 Task: Reserve a 2-hour wilderness survival and primitive skills workshop for outdoor adventurers.
Action: Mouse pressed left at (620, 249)
Screenshot: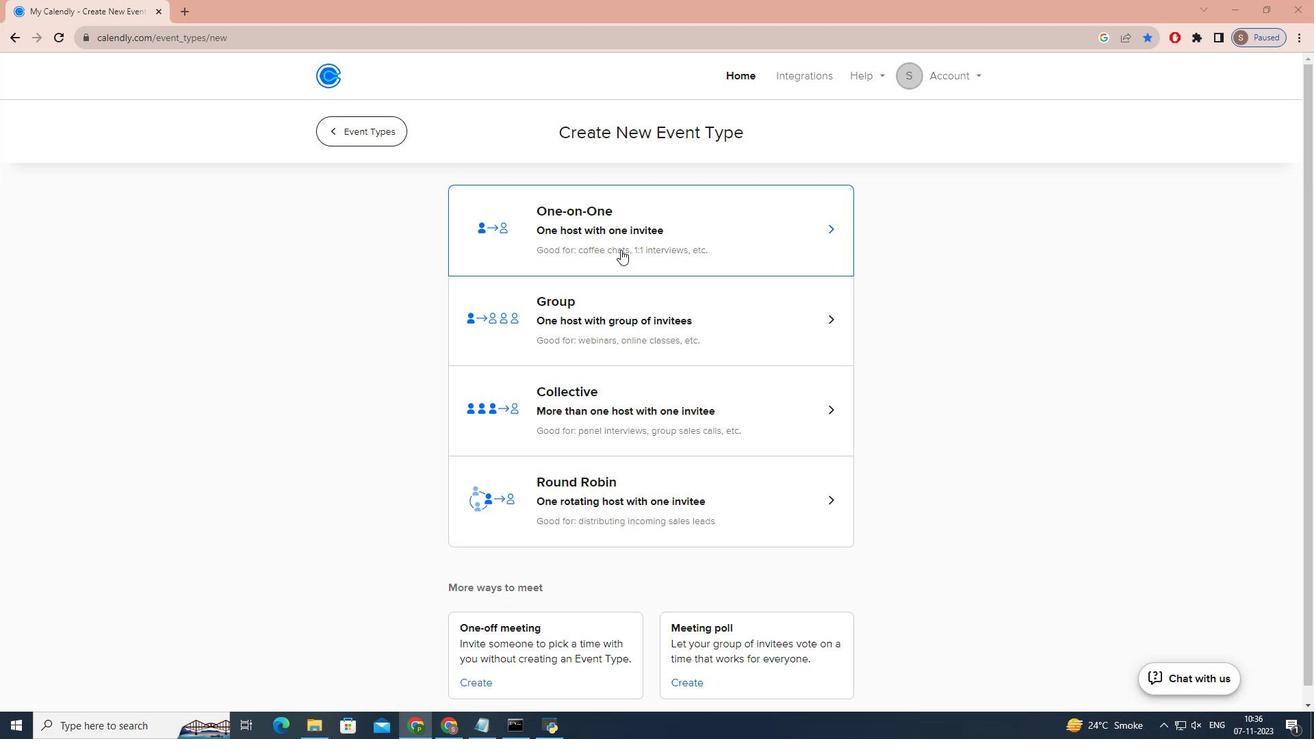 
Action: Key pressed w<Key.caps_lock>ILDERNESS<Key.space><Key.caps_lock>s<Key.caps_lock>URVIVAL<Key.space>AND<Key.space><Key.caps_lock>p<Key.caps_lock>RIMITIVES<Key.backspace><Key.space><Key.caps_lock>s<Key.caps_lock>KILL<Key.space><Key.caps_lock>w<Key.caps_lock>ORKSHOP
Screenshot: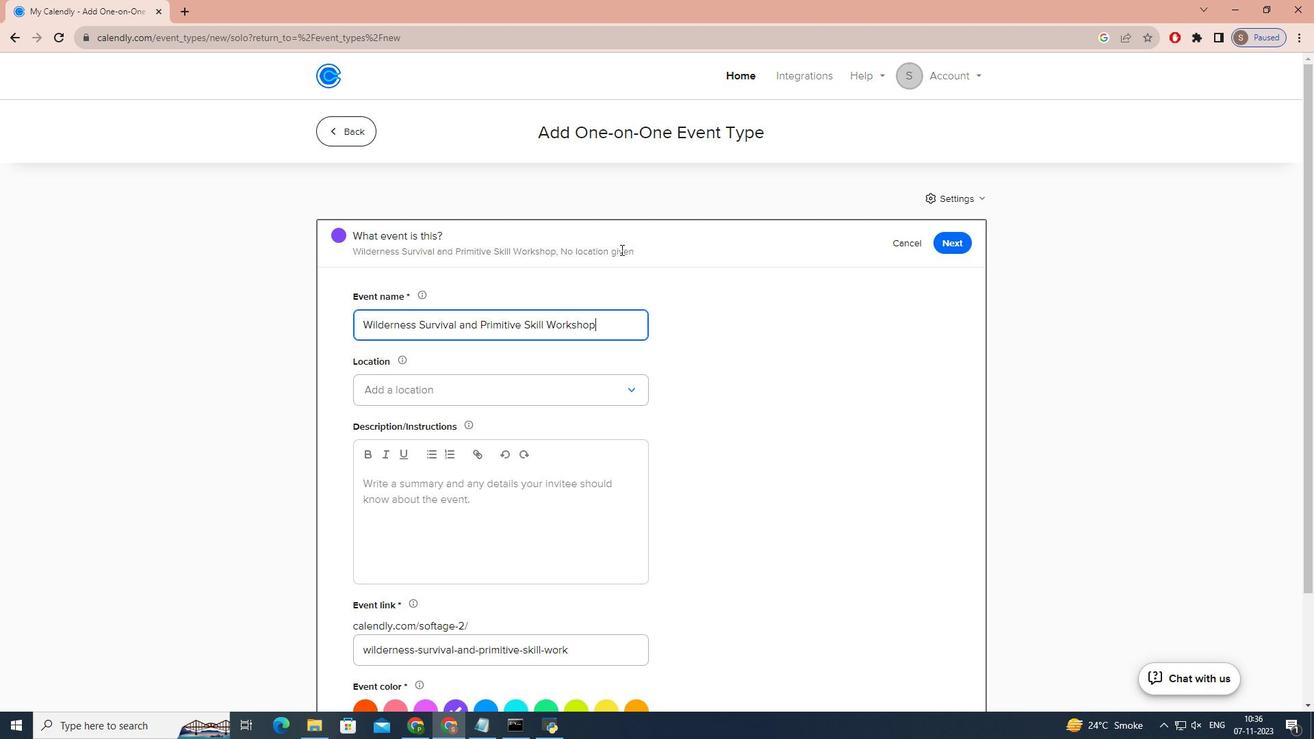 
Action: Mouse moved to (599, 390)
Screenshot: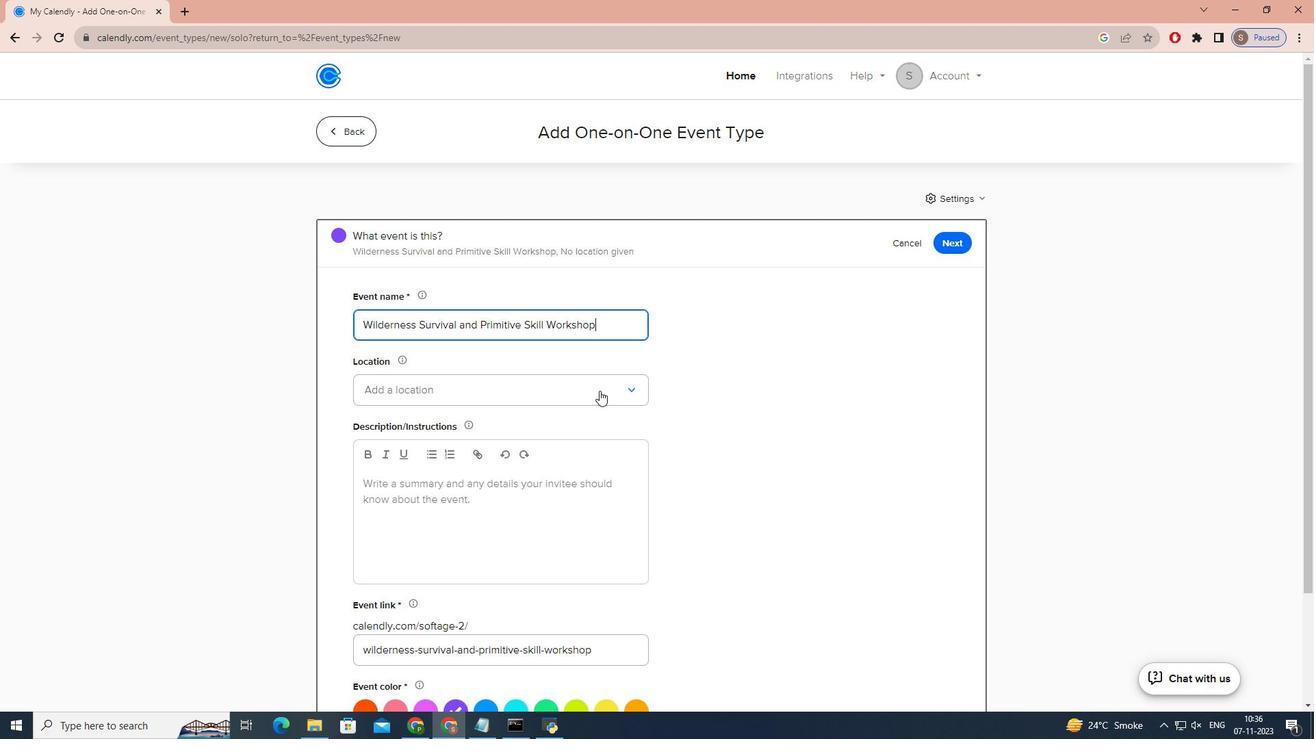 
Action: Mouse pressed left at (599, 390)
Screenshot: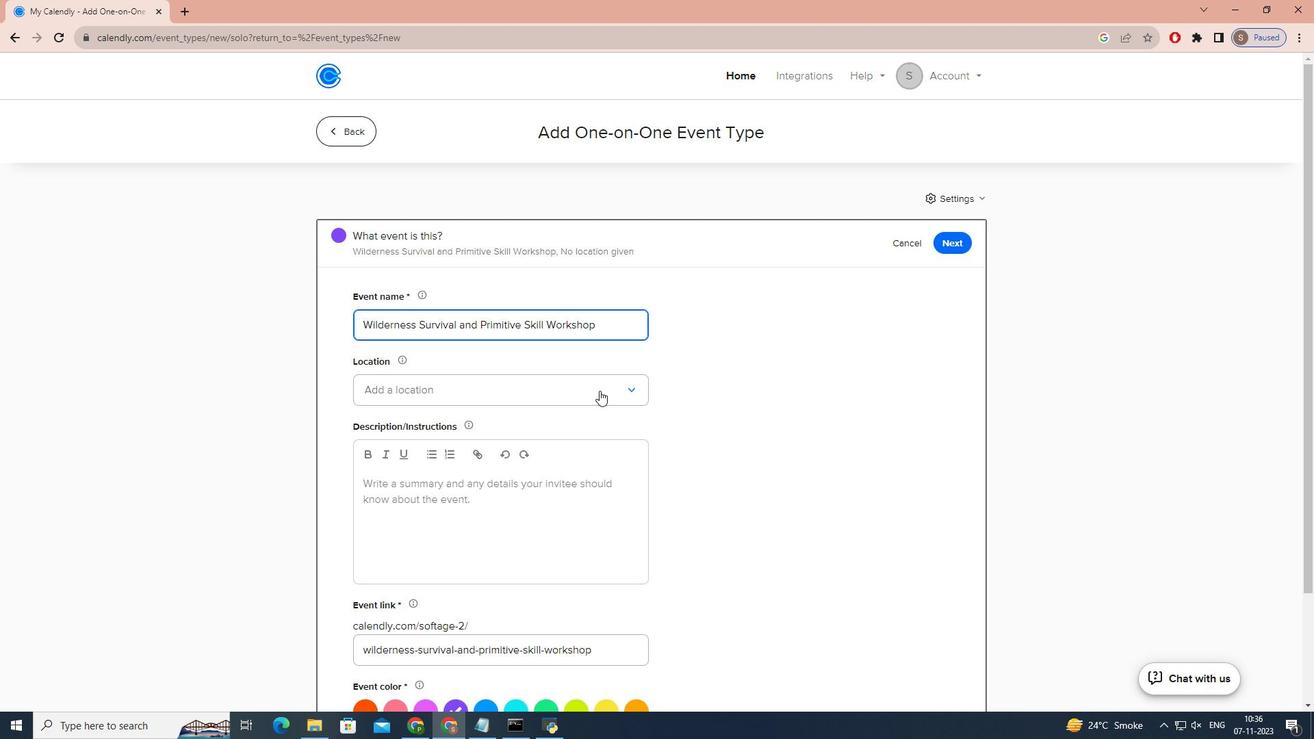 
Action: Mouse moved to (577, 435)
Screenshot: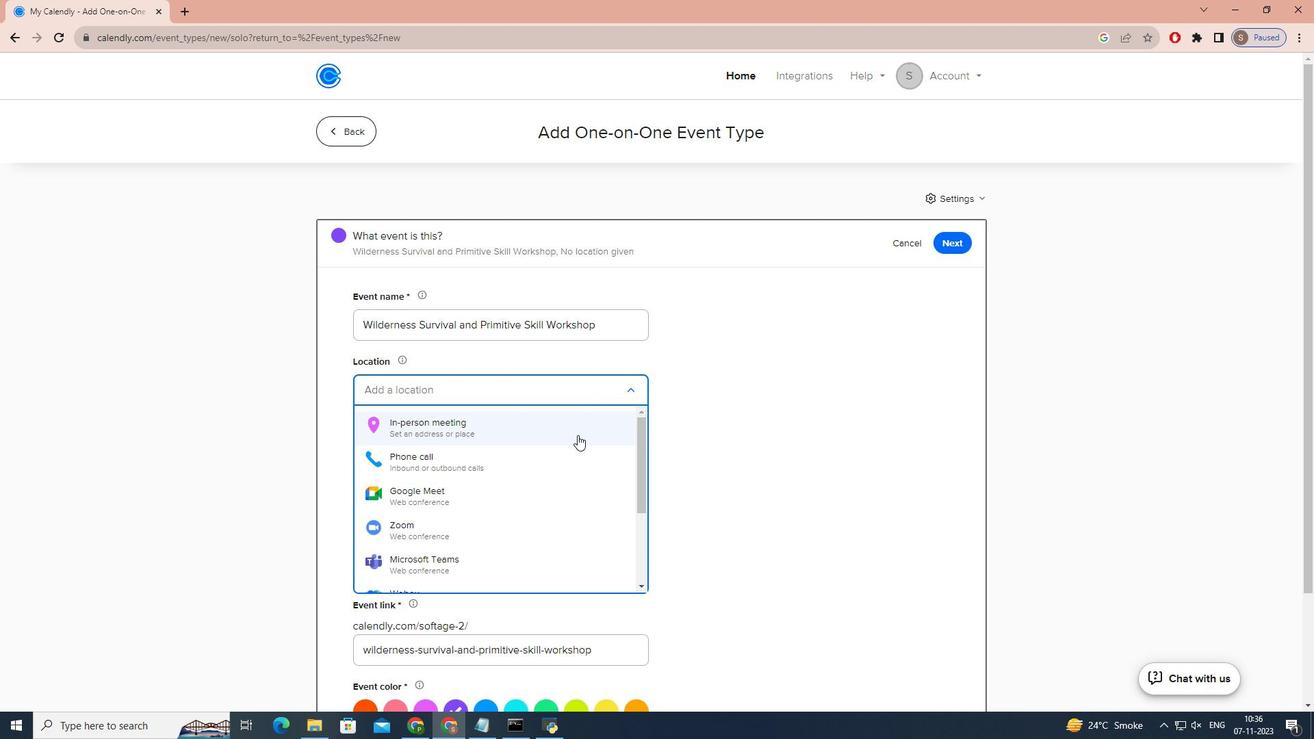 
Action: Mouse pressed left at (577, 435)
Screenshot: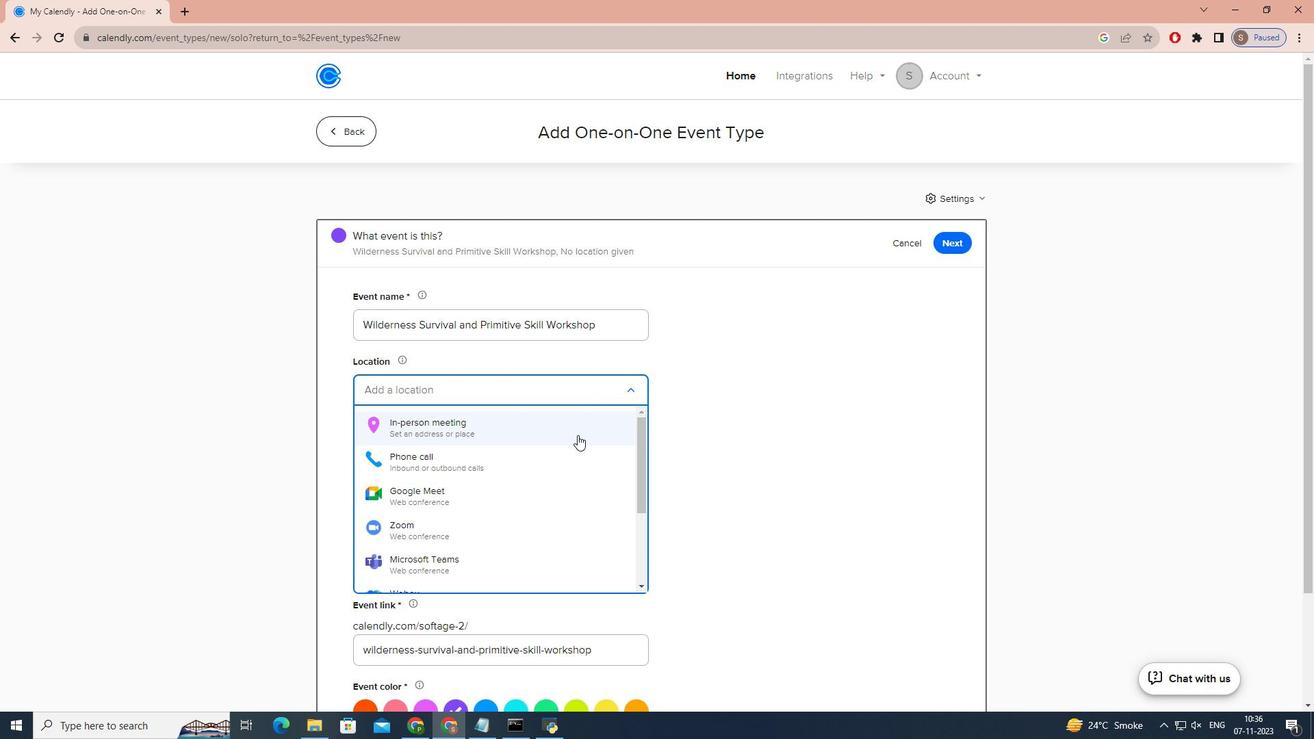 
Action: Mouse moved to (573, 232)
Screenshot: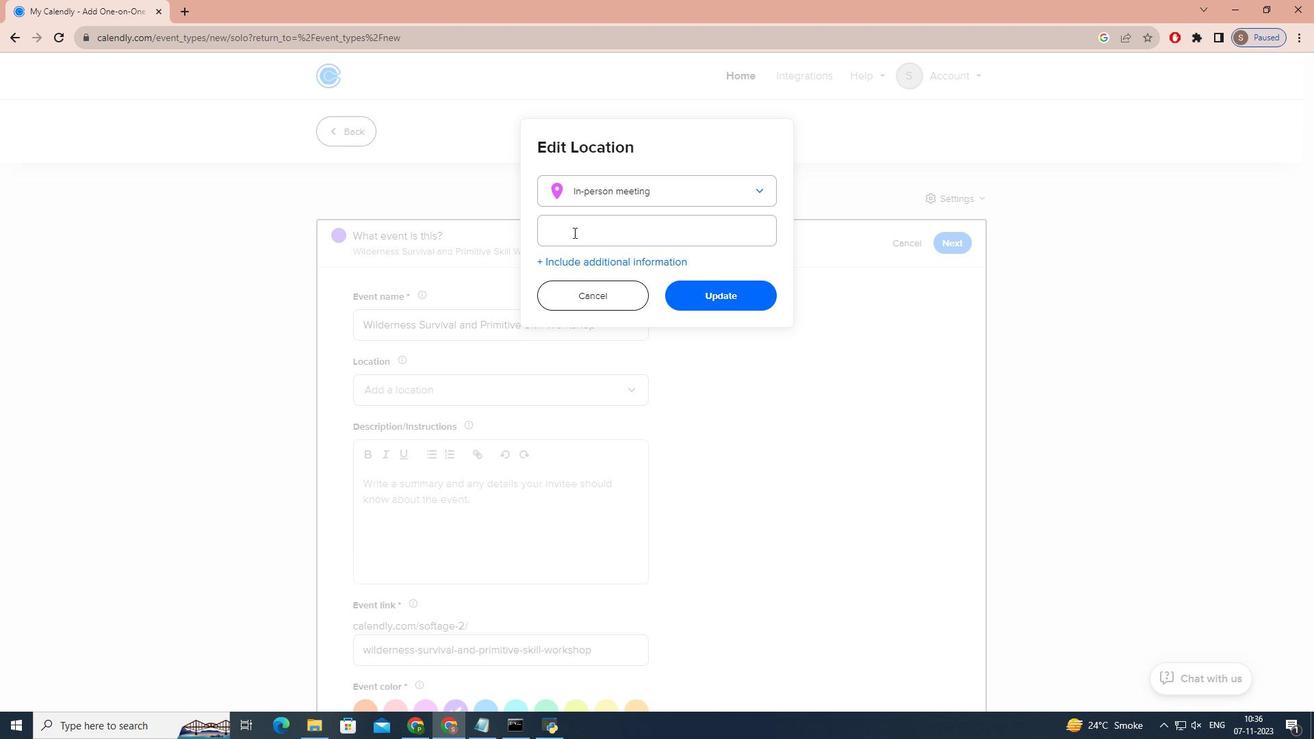 
Action: Mouse pressed left at (573, 232)
Screenshot: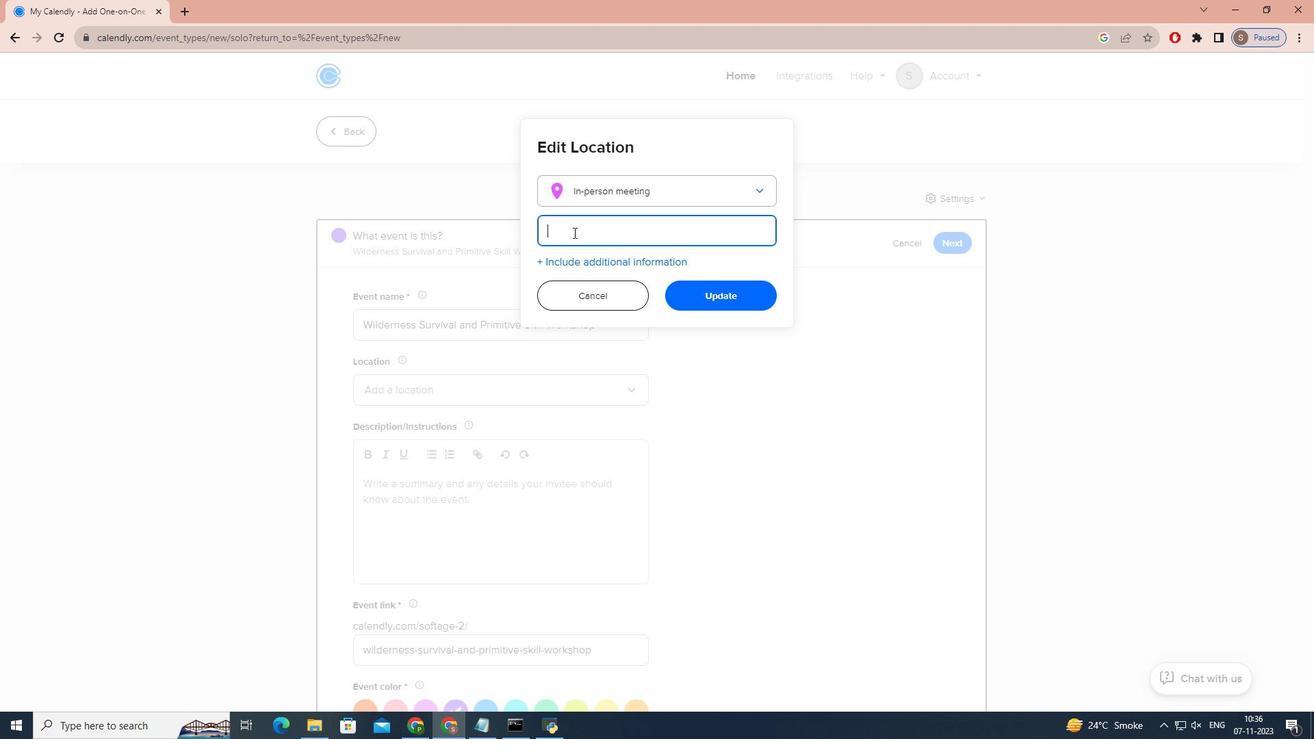 
Action: Key pressed <Key.caps_lock>t<Key.caps_lock>HE<Key.space><Key.caps_lock>m<Key.caps_lock>OUNTAIN<Key.space><Key.caps_lock>s<Key.caps_lock>HEPHERD<Key.space><Key.caps_lock>w<Key.caps_lock>ILDERNESS<Key.space><Key.caps_lock>s<Key.caps_lock>URVIVAL<Key.space><Key.caps_lock>s<Key.caps_lock>CHOOL,<Key.space><Key.caps_lock>c<Key.caps_lock>ETAWBA,<Key.space><Key.caps_lock>v<Key.caps_lock>IRGINIA,<Key.space><Key.caps_lock>usa
Screenshot: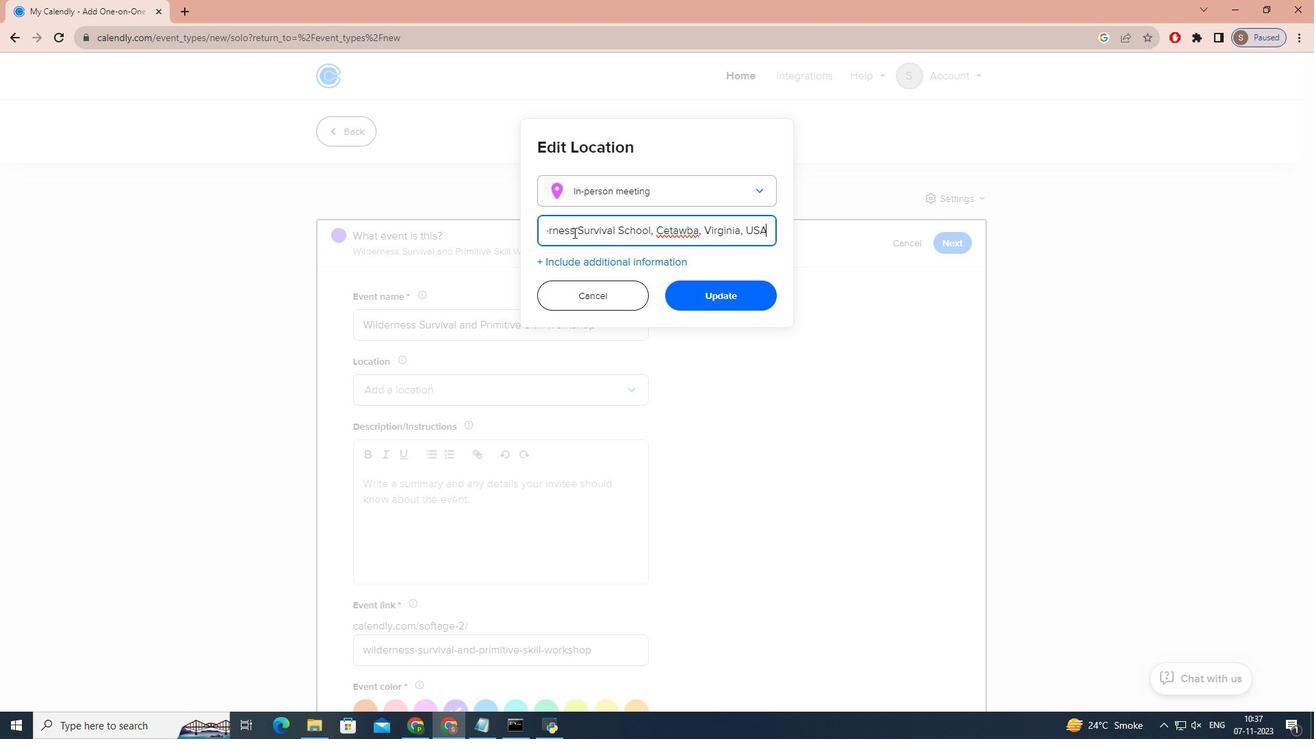 
Action: Mouse moved to (698, 289)
Screenshot: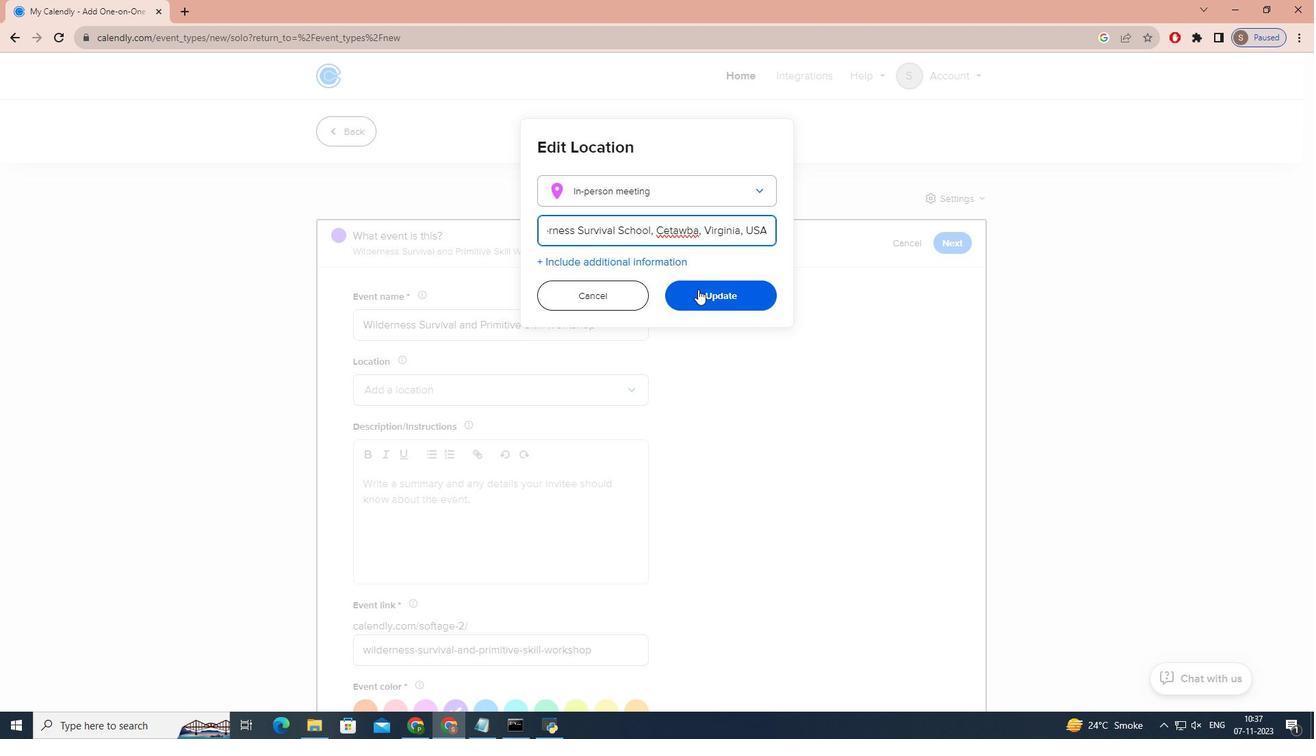 
Action: Mouse pressed left at (698, 289)
Screenshot: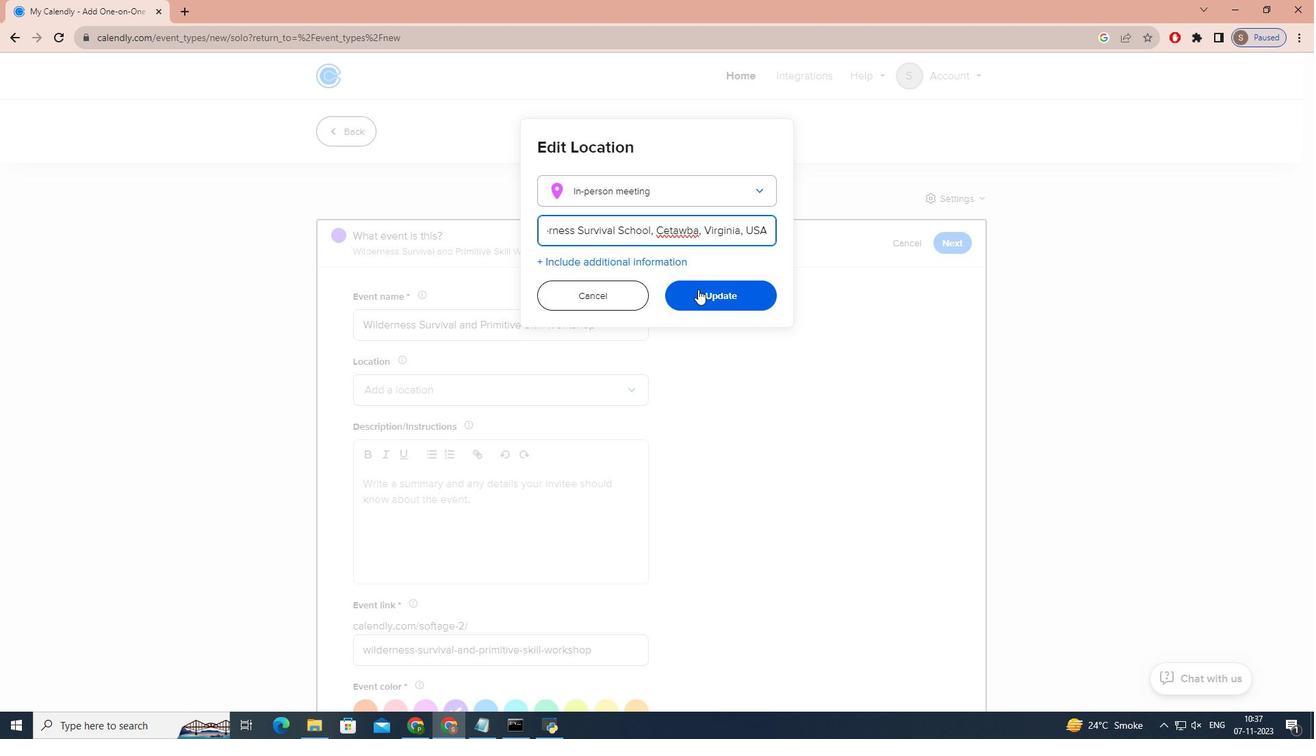 
Action: Mouse moved to (523, 522)
Screenshot: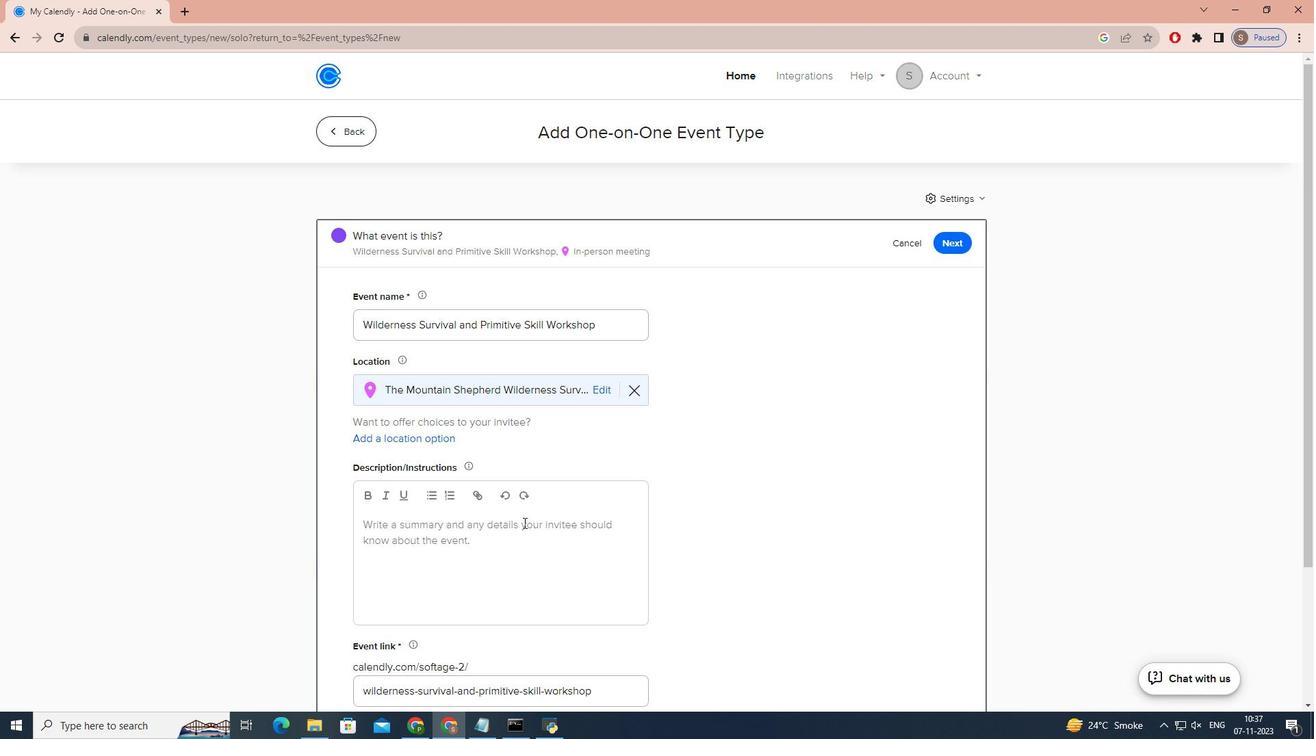 
Action: Mouse pressed left at (523, 522)
Screenshot: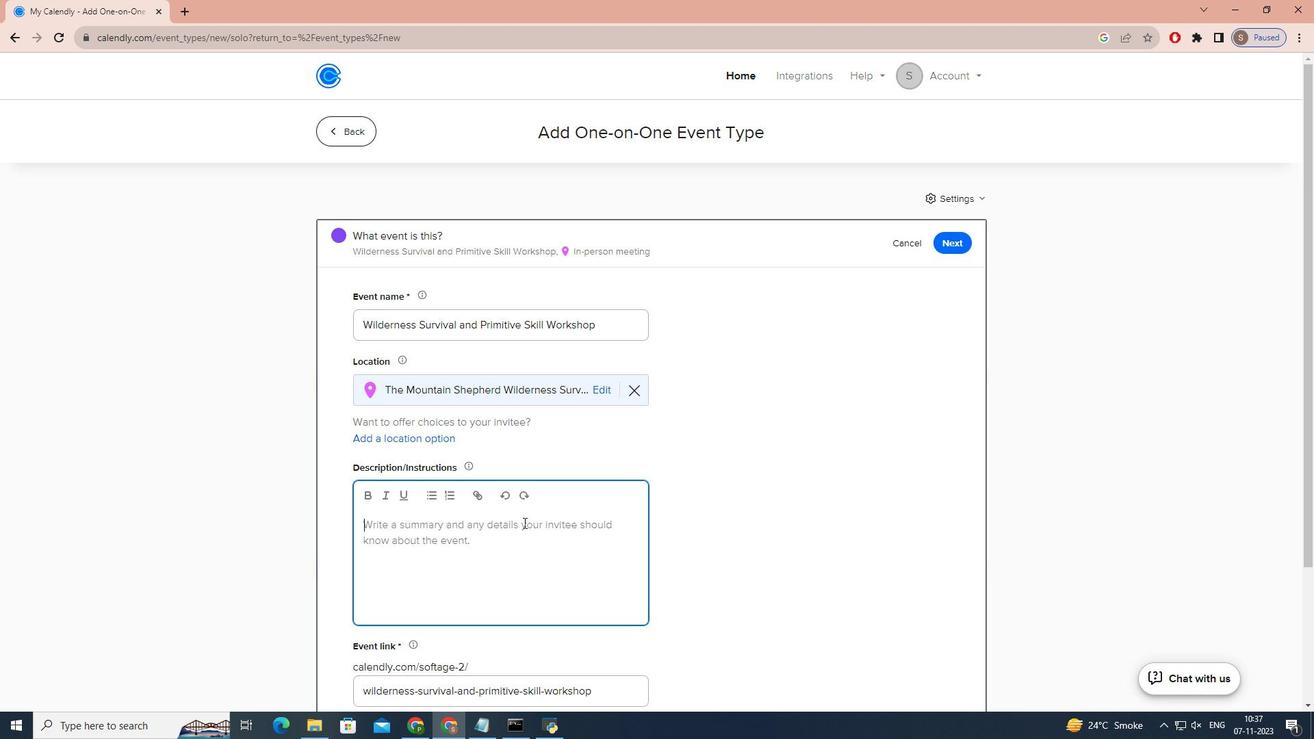 
Action: Mouse moved to (523, 523)
Screenshot: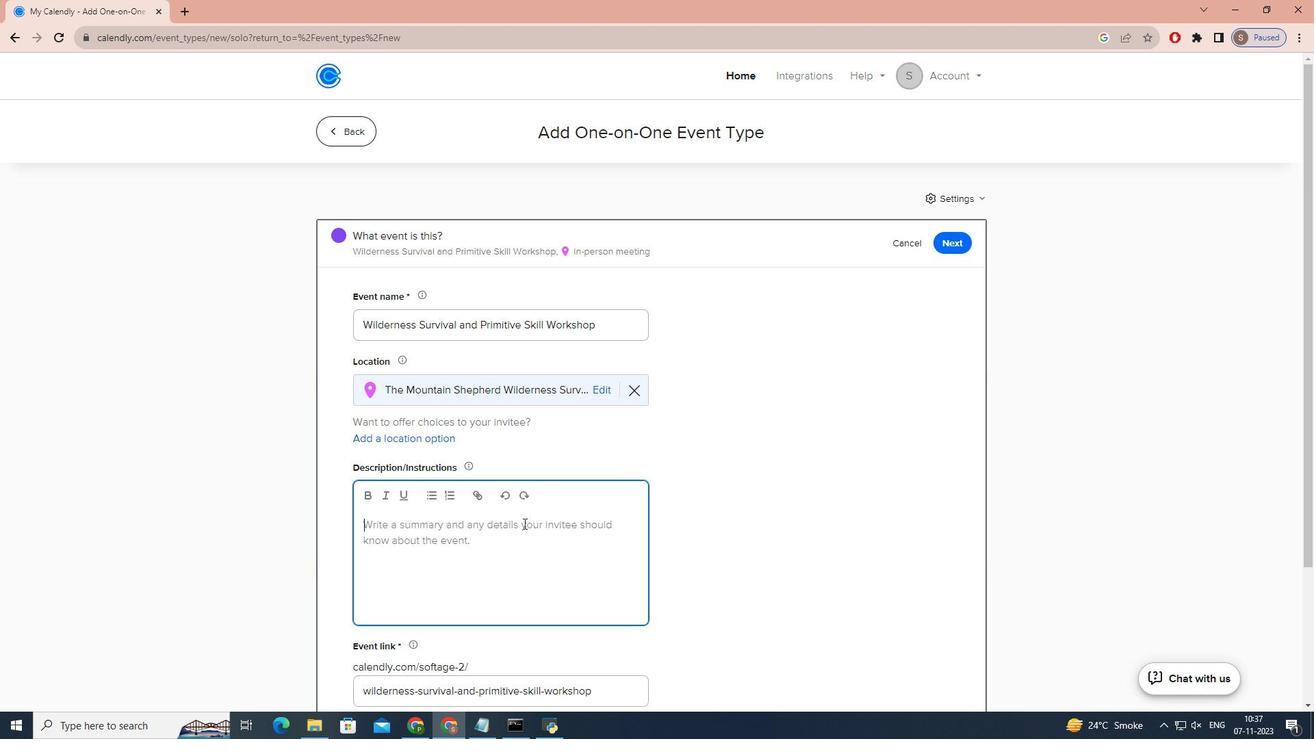 
Action: Key pressed <Key.caps_lock><Key.caps_lock>w<Key.caps_lock>ELCOME<Key.space>TO<Key.space>OUR<Key.space>HANDS-ON<Key.space>WILDERNESS<Key.space>SURVIC<Key.backspace>VAL<Key.space>AND<Key.space>PRIMITIVE<Key.space>SKILL<Key.space>WORKSHOP<Key.space>DESIGNED<Key.space>FOR<Key.space>OUTDOOR<Key.space>ADVENTURES,<Key.space>NATURE<Key.space>ENTHUSIASTS,<Key.space>AND<Key.space>ANYONE<Key.space>LOOKING<Key.space>TO<Key.space>ENHANCE<Key.space>THEIR<Key.space>SURVIC<Key.backspace>VAL<Key.space>SKILLS<Key.space>IN<Key.space>THE<Key.space>GREAT<Key.space>OUTDOORS.<Key.space><Key.caps_lock>l<Key.caps_lock>ED<Key.space>BY<Key.space>EXPERIENCED<Key.space>WILDERNESS<Key.space>EXPERTS,<Key.space>THIS<Key.space>WOK<Key.backspace>RKSHOP<Key.space>WILL<Key.space>COVER<Key.space>ESSENTIAL<Key.space>TECHNIQUES<Key.space>AND<Key.space>KNOWLEDGE<Key.space>THAT<Key.space>CAN<Key.space>BE<Key.space>INVALK<Key.backspace>UABLE<Key.space>IN<Key.space>EMERGENCY<Key.space>SITUALTIONS<Key.space>OR<Key.space>WHEN<Key.space>YOU<Key.space>WANT<Key.space>TO<Key.space>CONNECT<Key.space>WITH<Key.space>NATURE
Screenshot: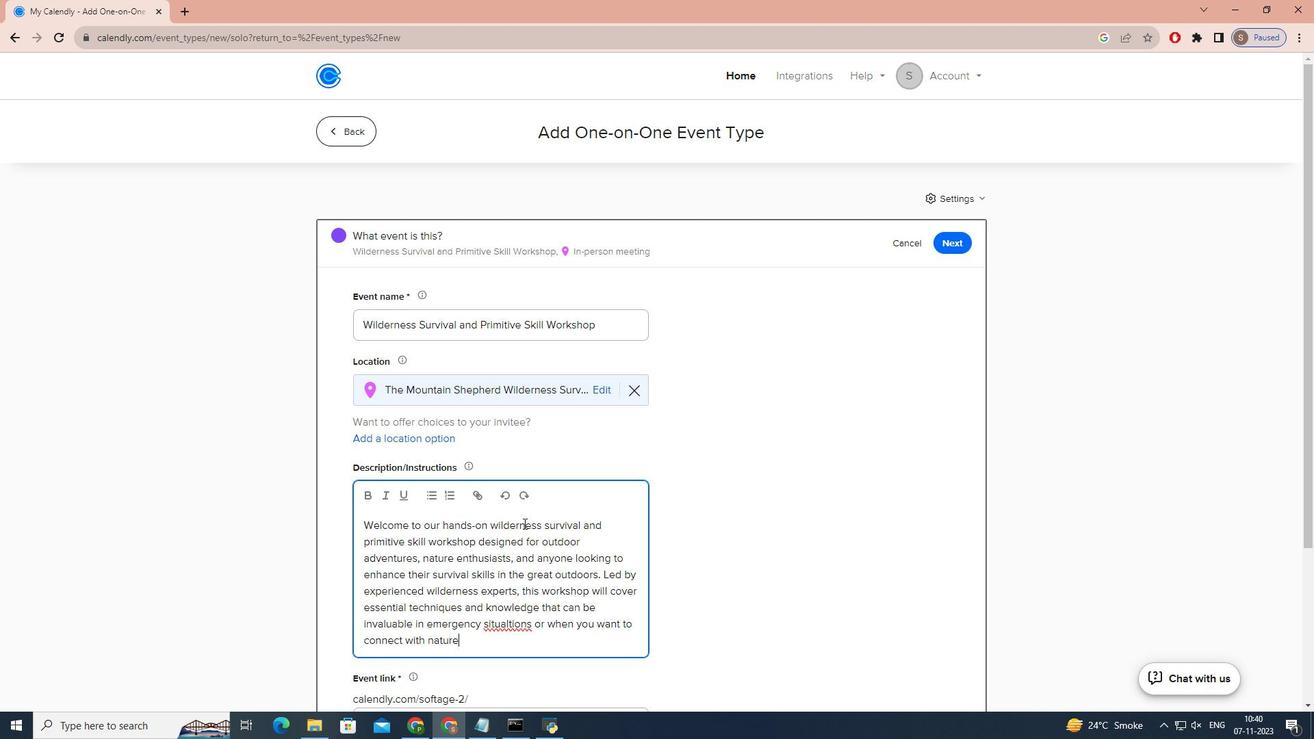
Action: Mouse moved to (508, 624)
Screenshot: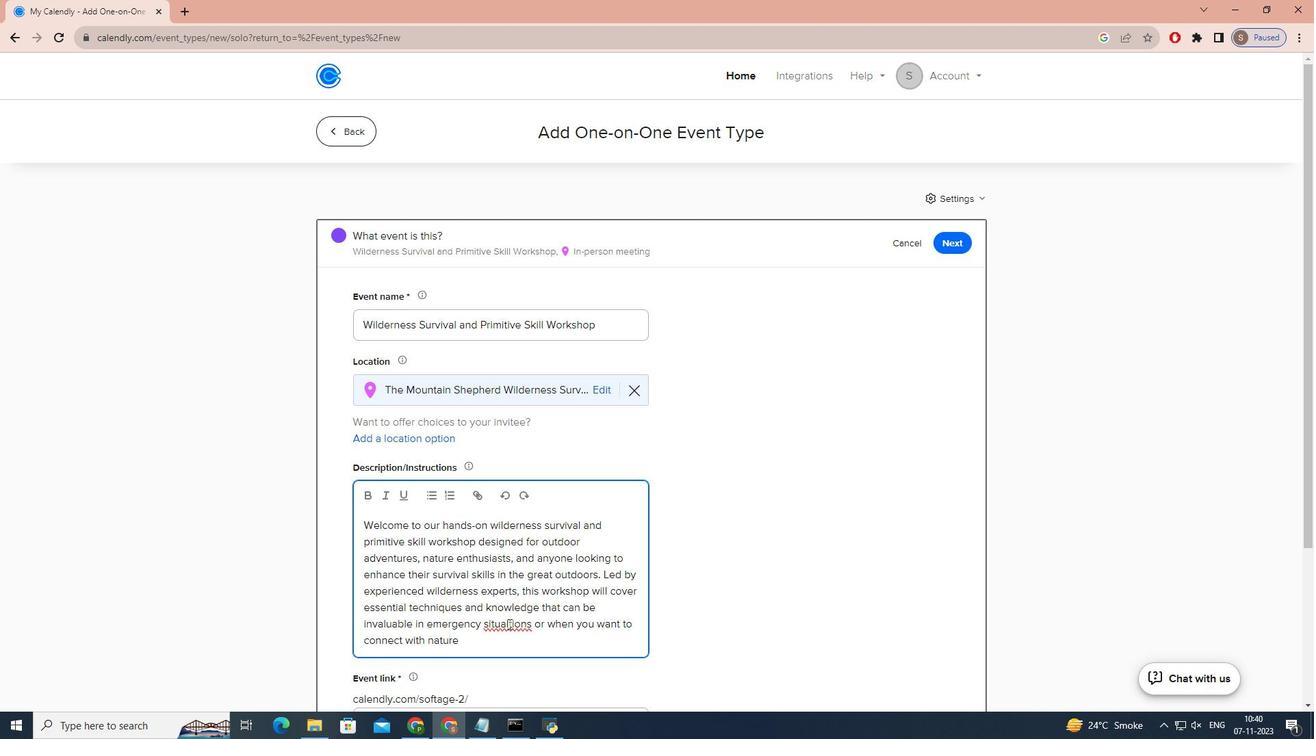 
Action: Mouse pressed left at (508, 624)
Screenshot: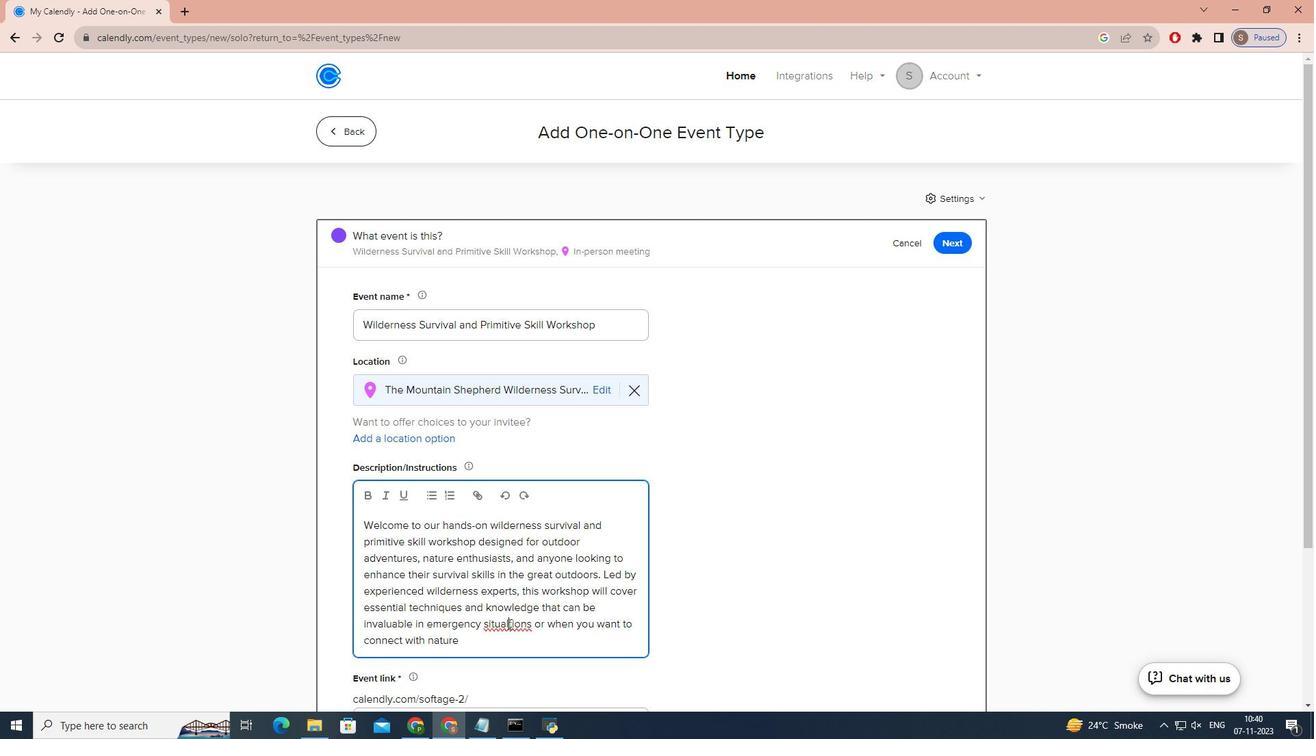 
Action: Mouse moved to (511, 634)
Screenshot: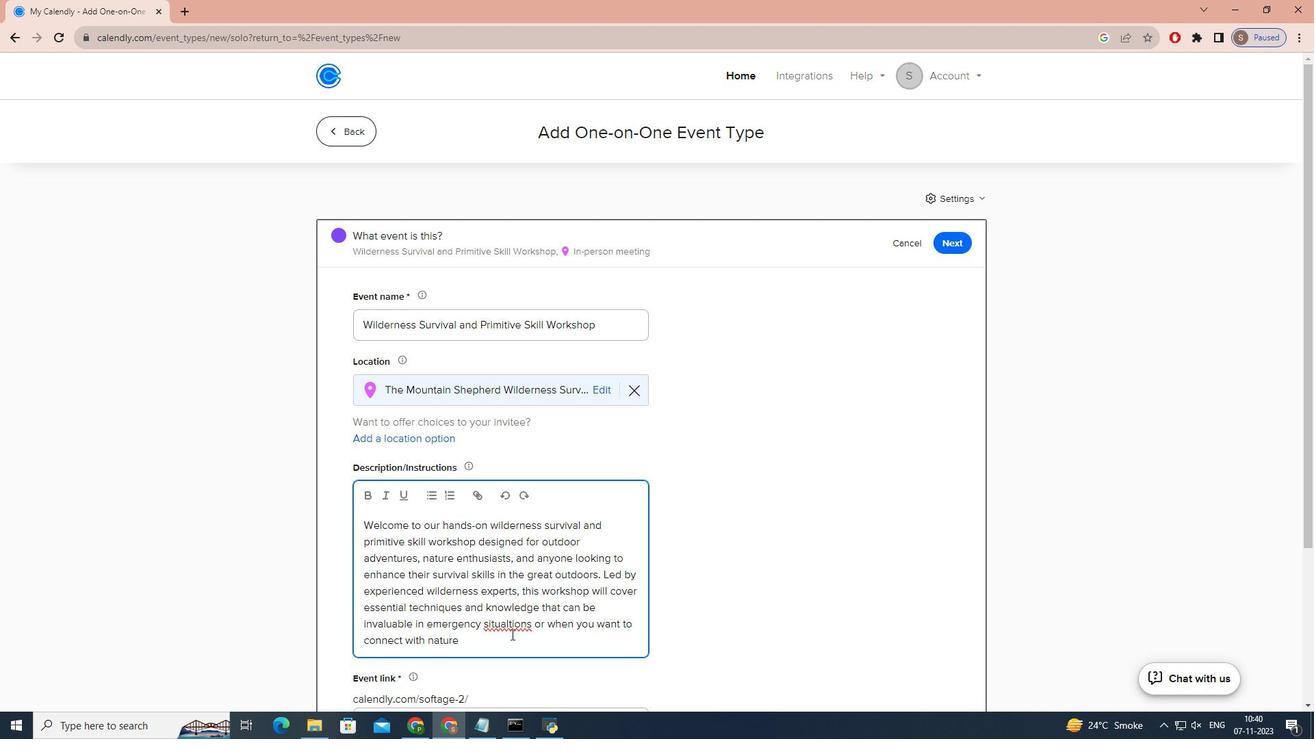 
Action: Key pressed <Key.backspace>
Screenshot: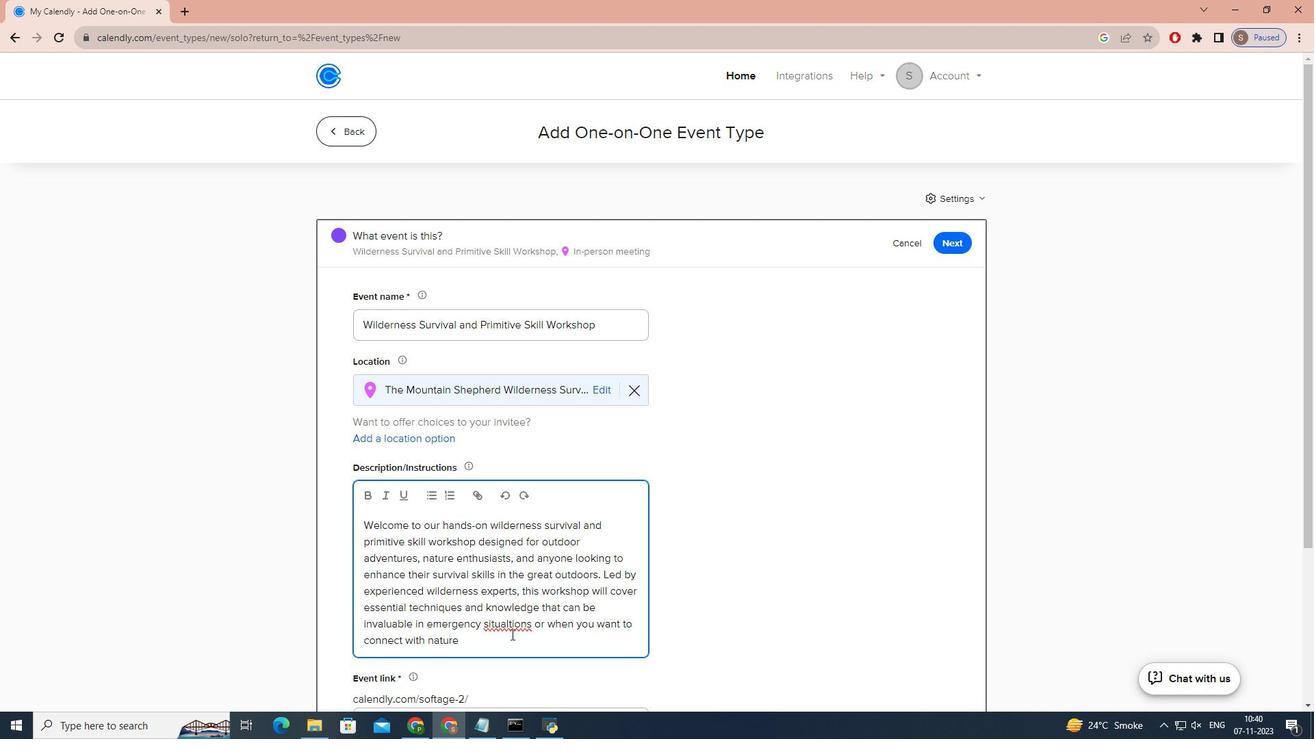 
Action: Mouse pressed left at (511, 634)
Screenshot: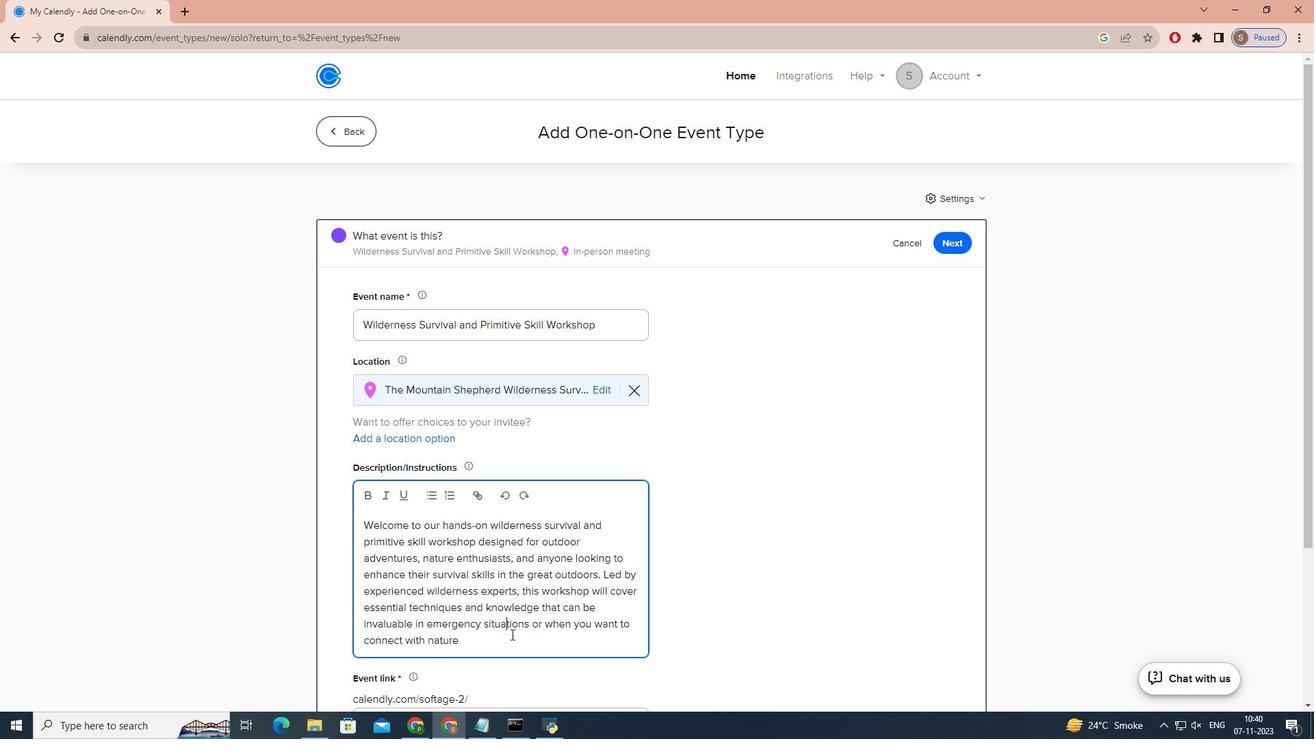 
Action: Key pressed <Key.space>ON<Key.space>A<Key.space>DEEPER<Key.space>LEVEL.<Key.space>
Screenshot: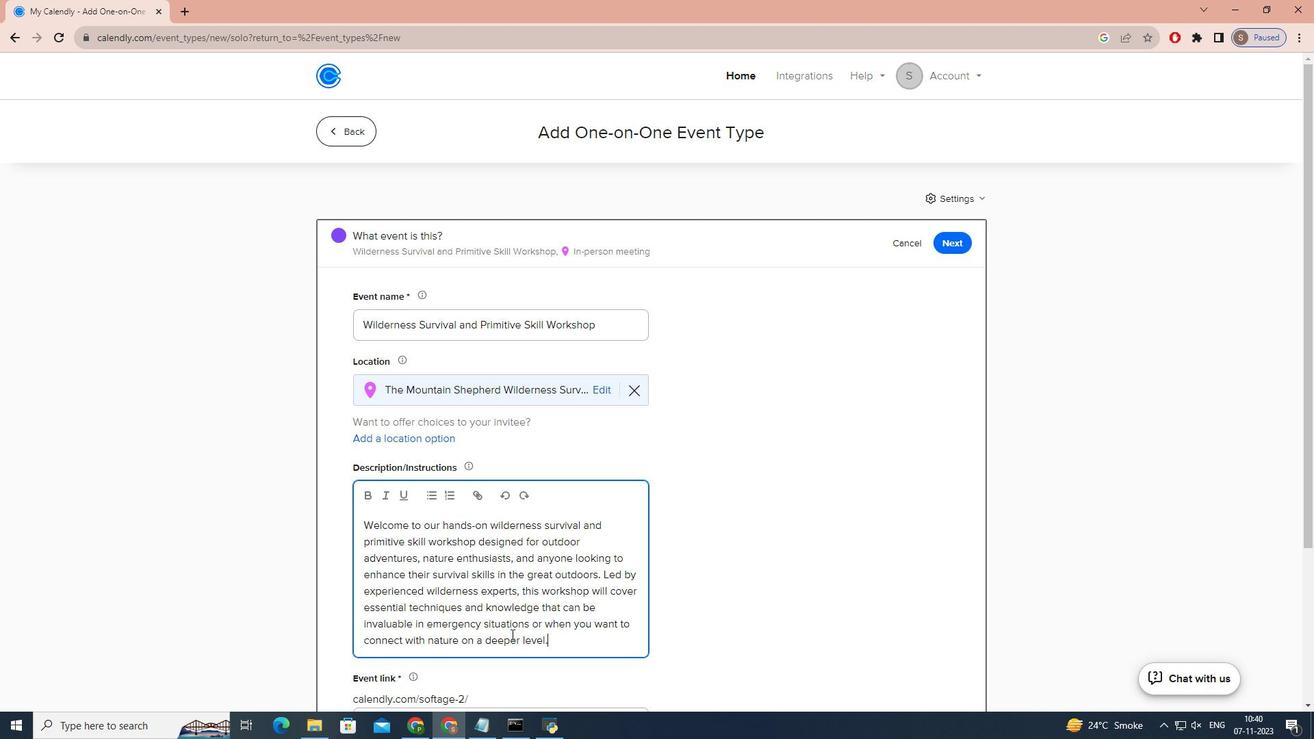 
Action: Mouse scrolled (511, 633) with delta (0, 0)
Screenshot: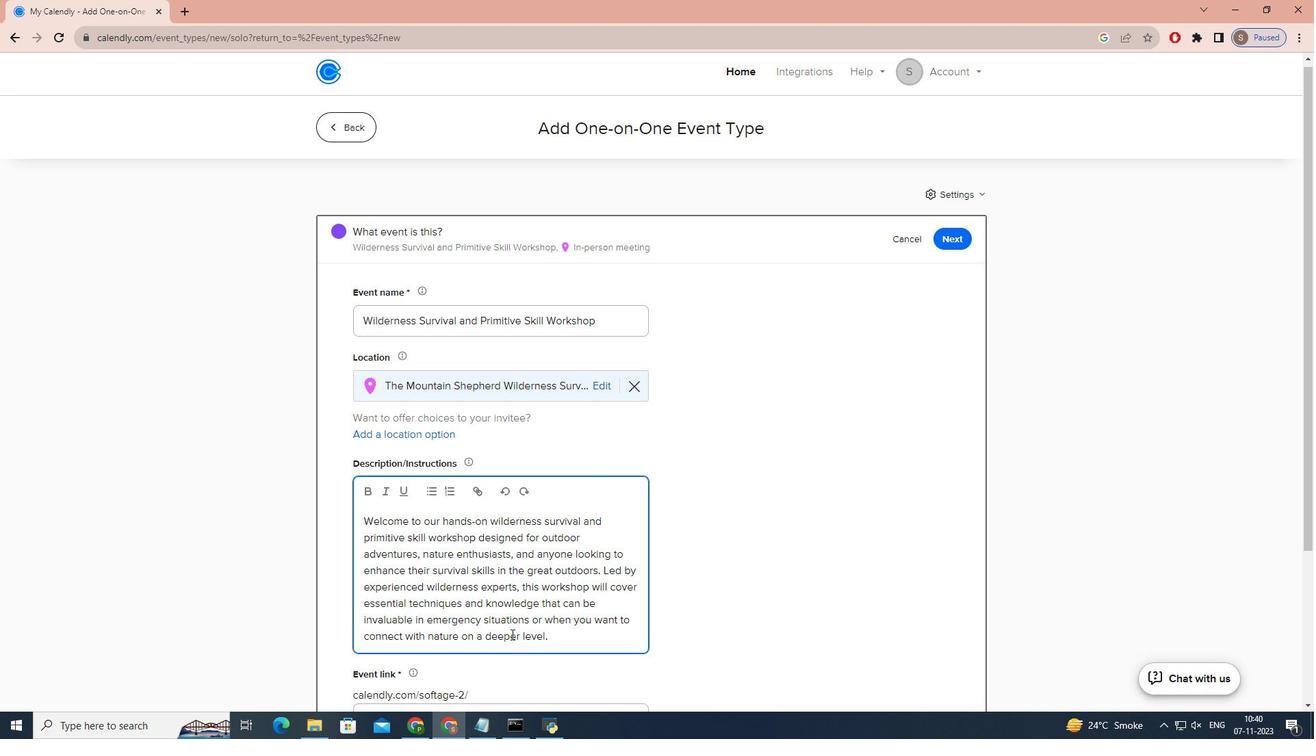 
Action: Mouse scrolled (511, 633) with delta (0, 0)
Screenshot: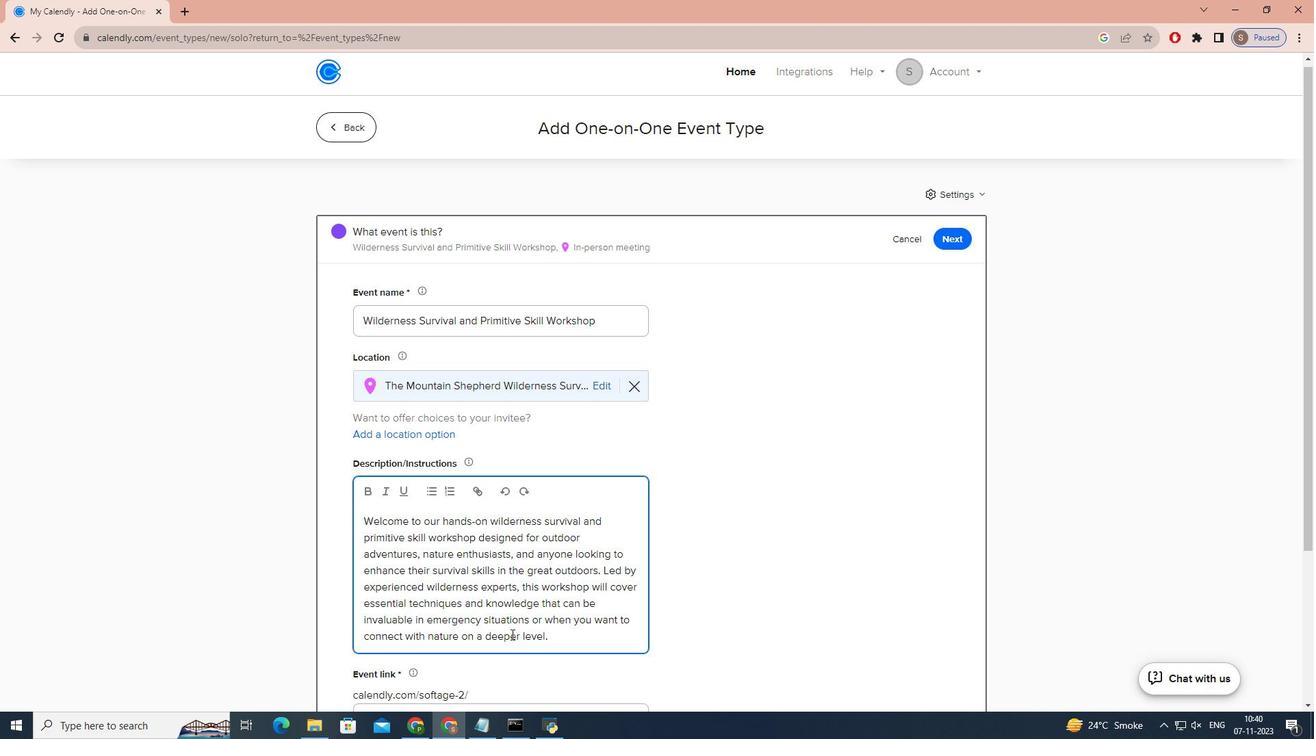 
Action: Mouse scrolled (511, 633) with delta (0, 0)
Screenshot: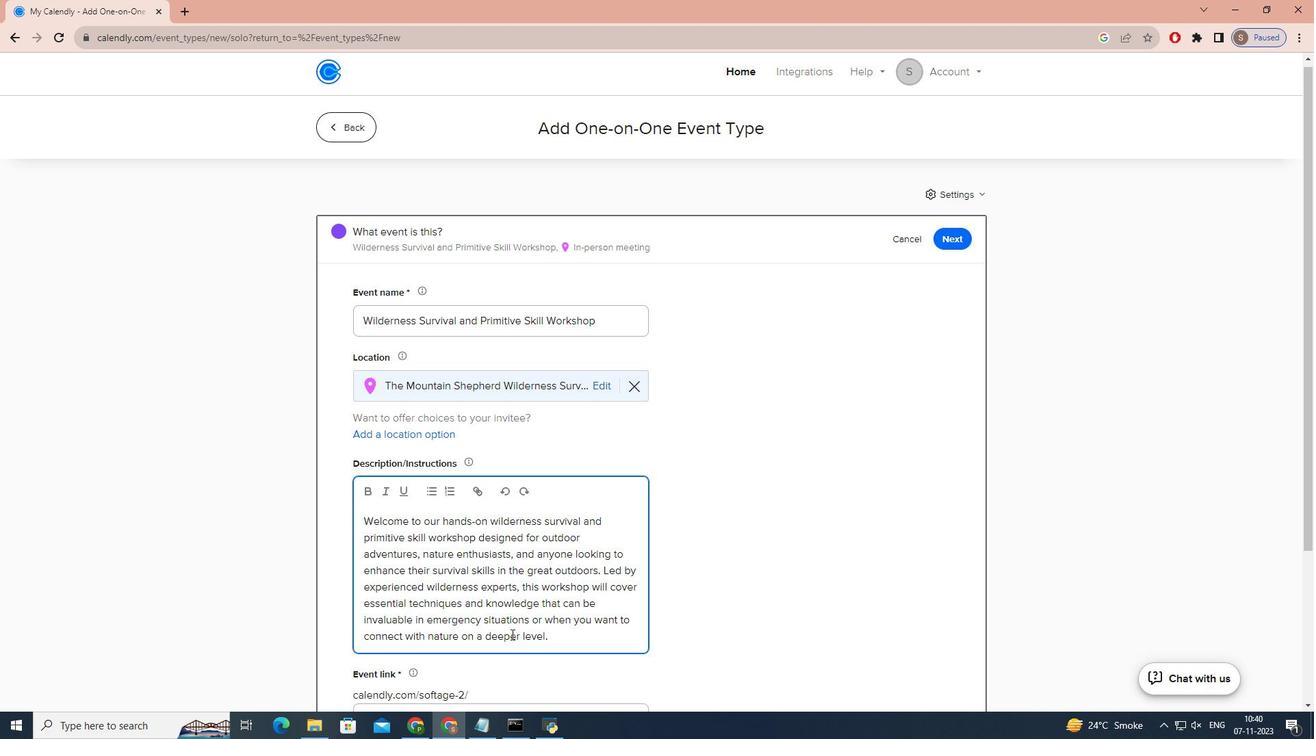 
Action: Mouse scrolled (511, 633) with delta (0, 0)
Screenshot: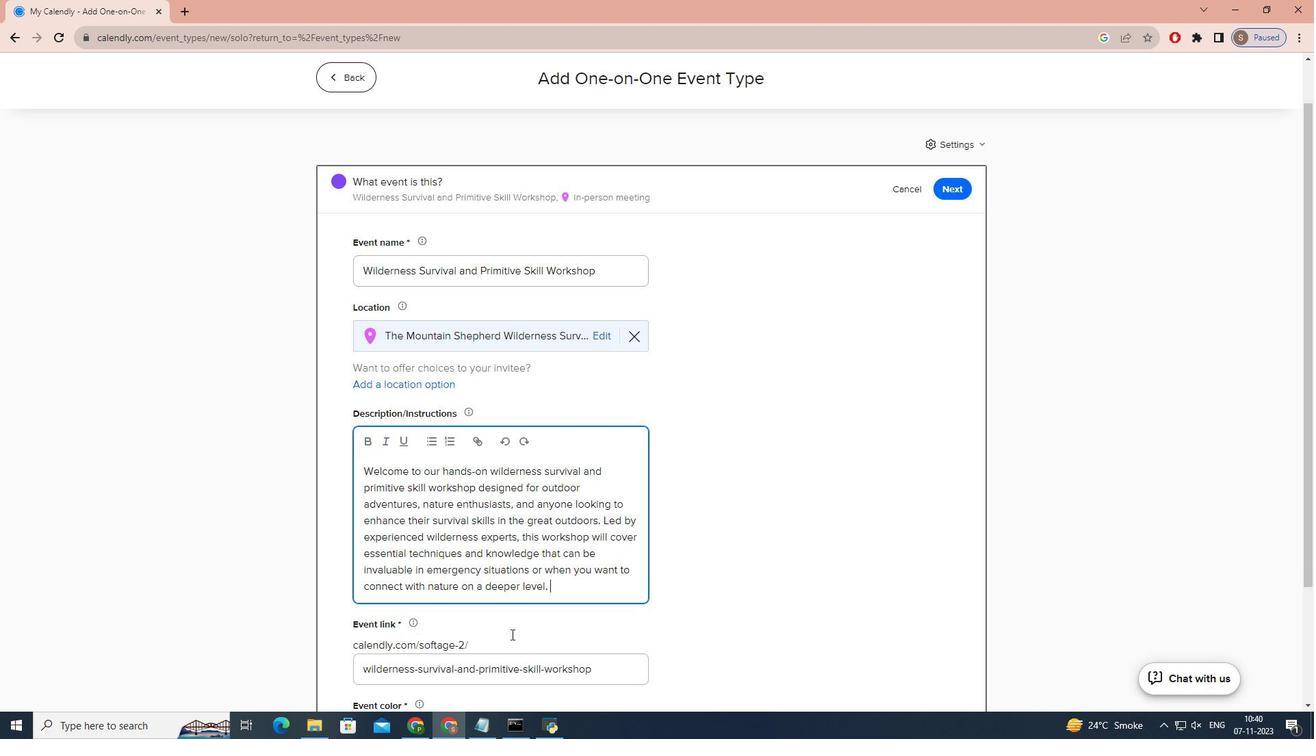 
Action: Mouse scrolled (511, 633) with delta (0, 0)
Screenshot: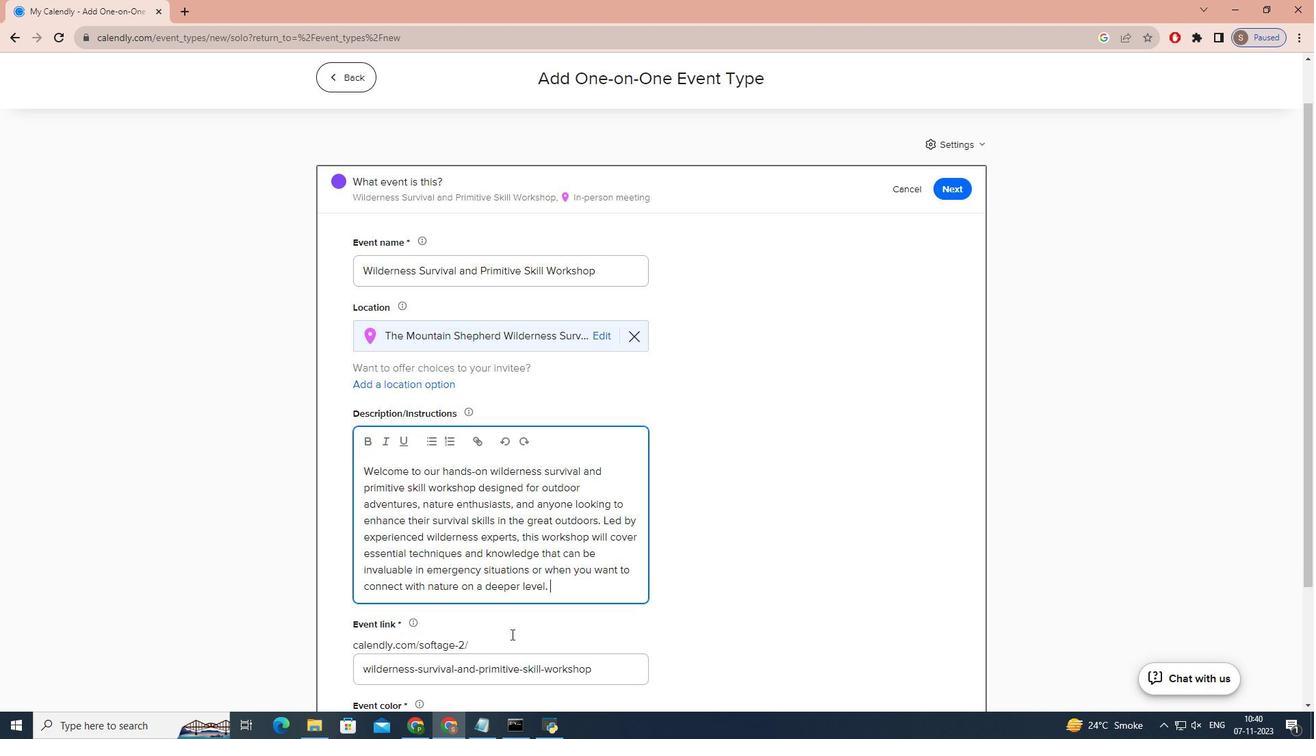 
Action: Mouse scrolled (511, 633) with delta (0, 0)
Screenshot: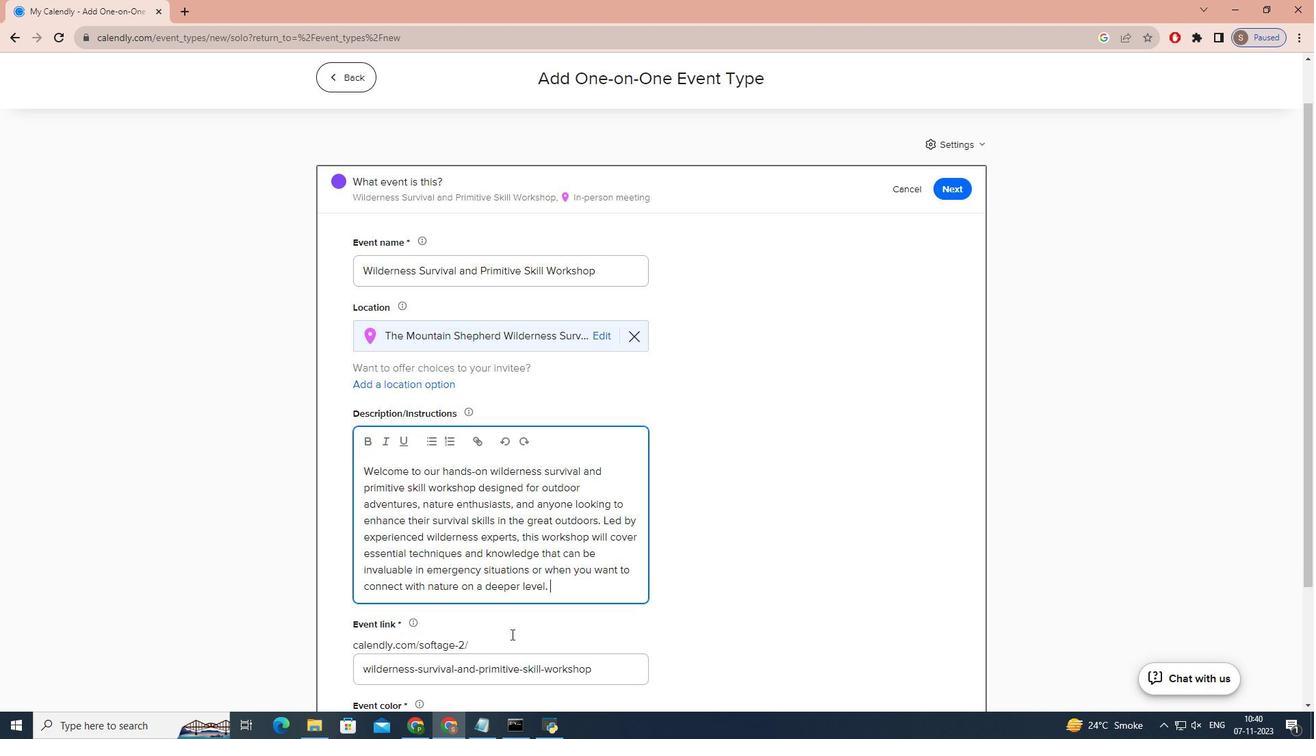 
Action: Mouse scrolled (511, 633) with delta (0, 0)
Screenshot: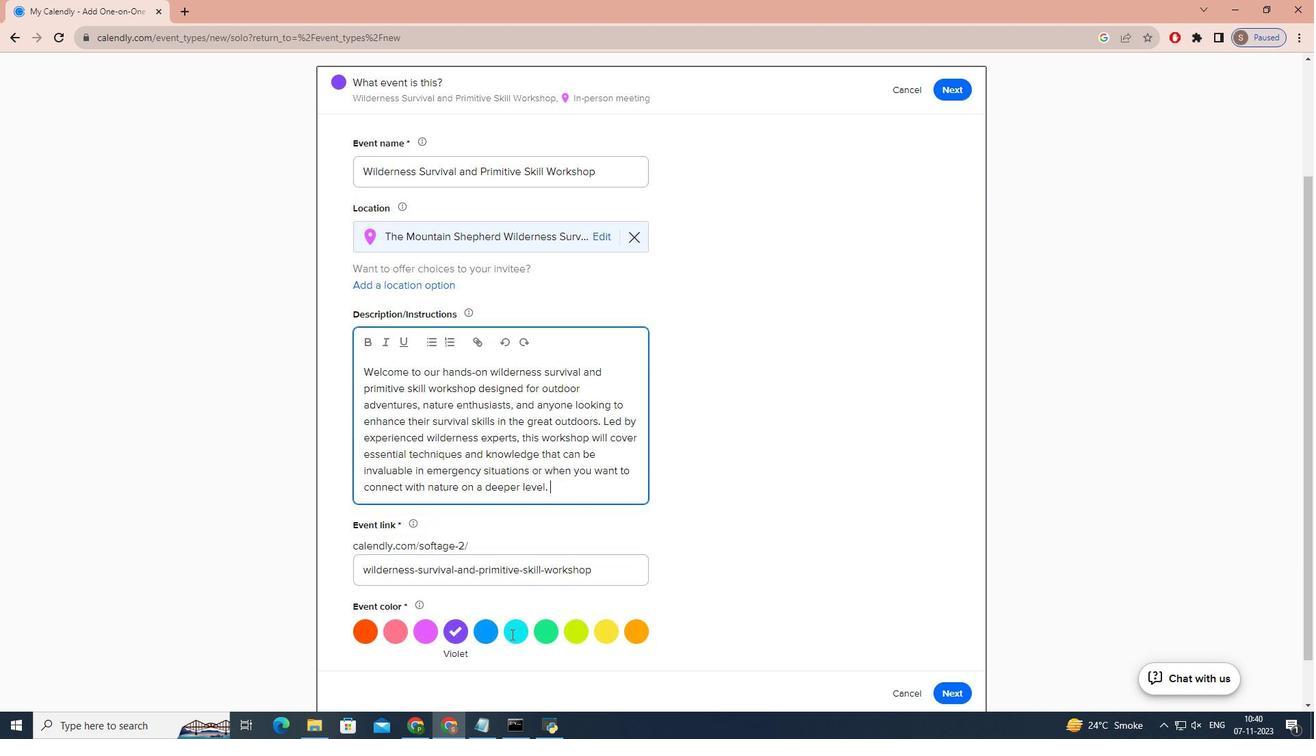 
Action: Mouse moved to (509, 581)
Screenshot: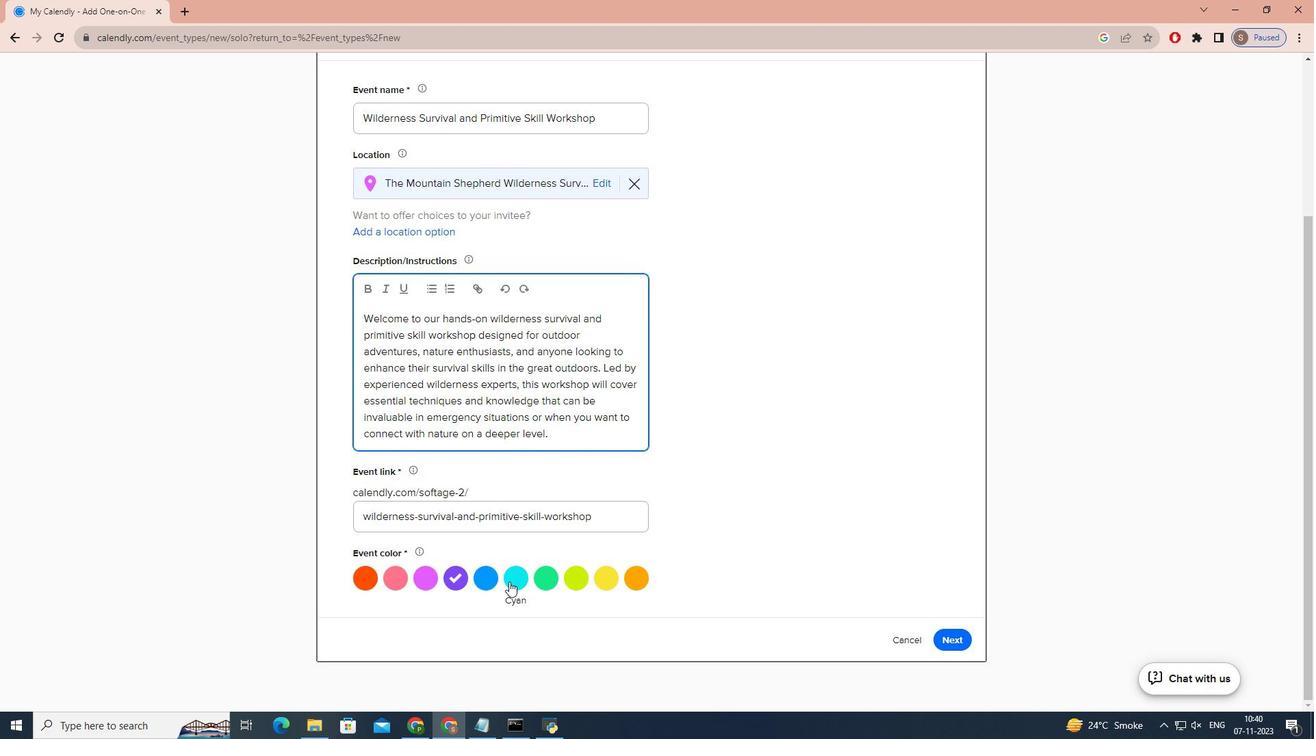 
Action: Mouse pressed left at (509, 581)
Screenshot: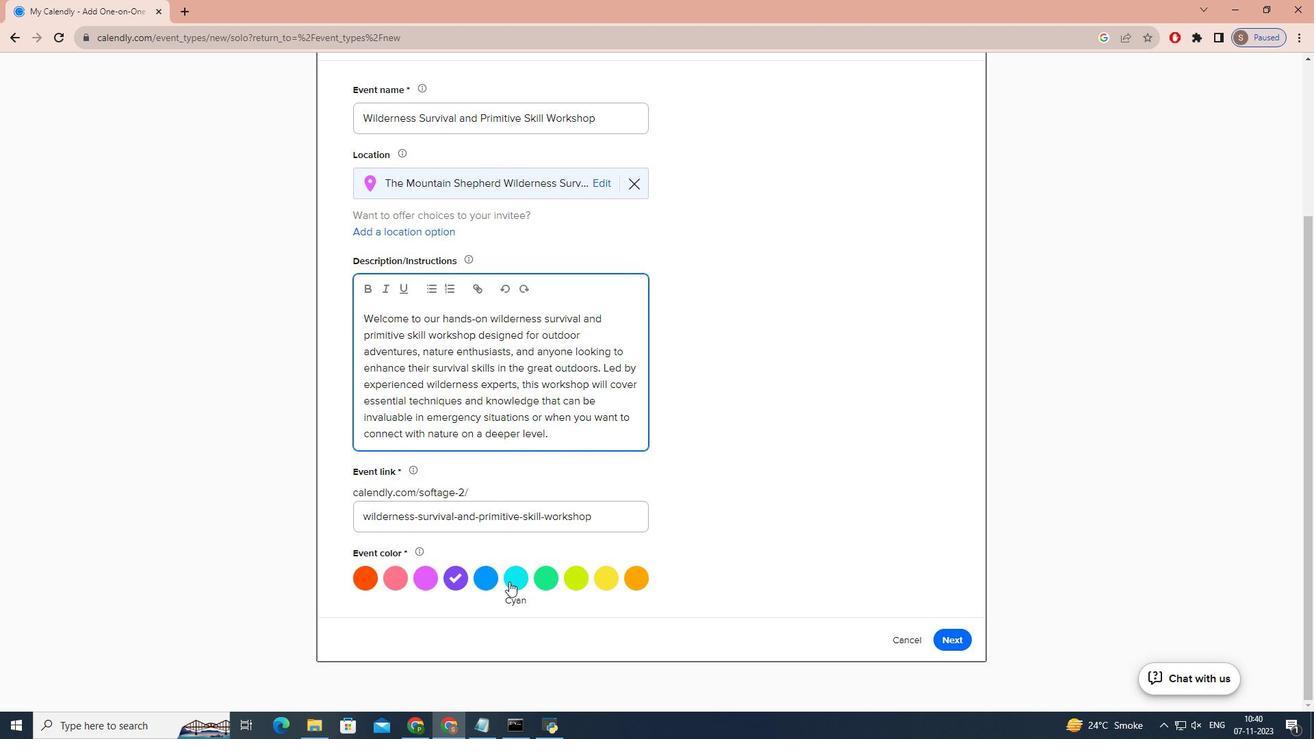 
Action: Mouse moved to (955, 635)
Screenshot: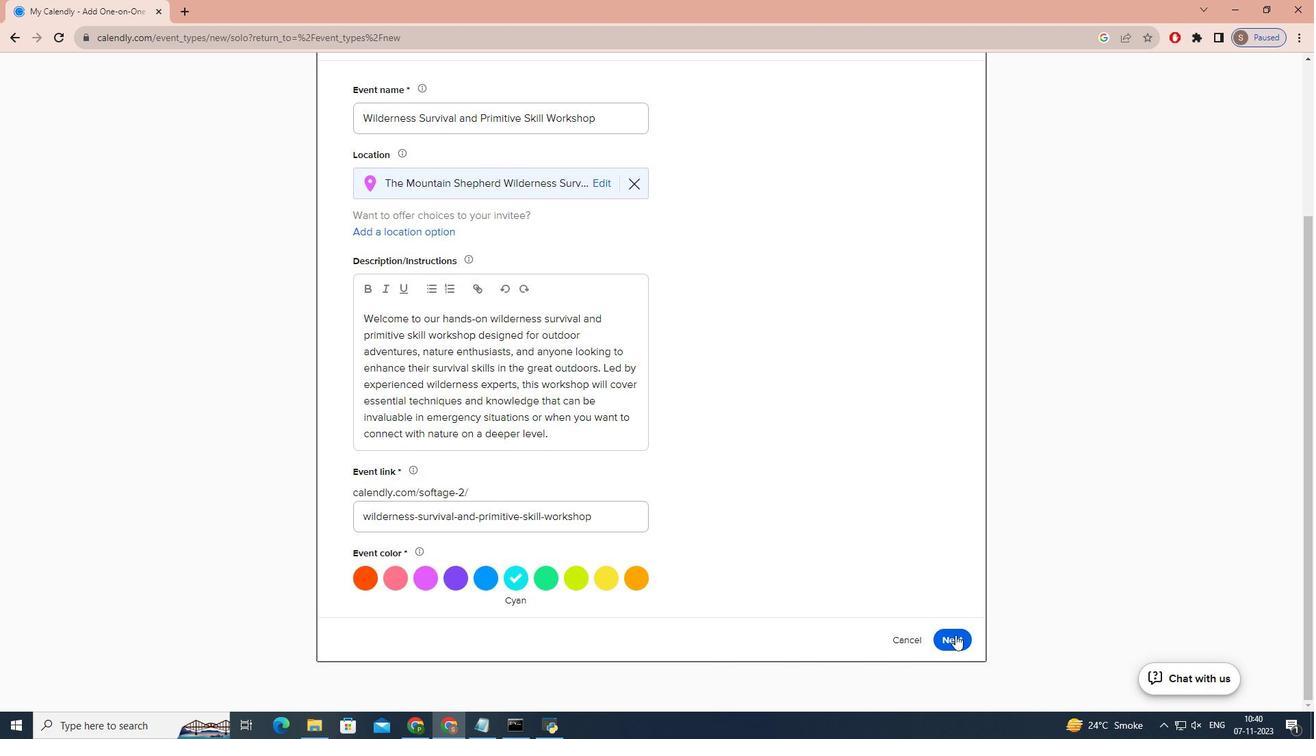 
Action: Mouse pressed left at (955, 635)
Screenshot: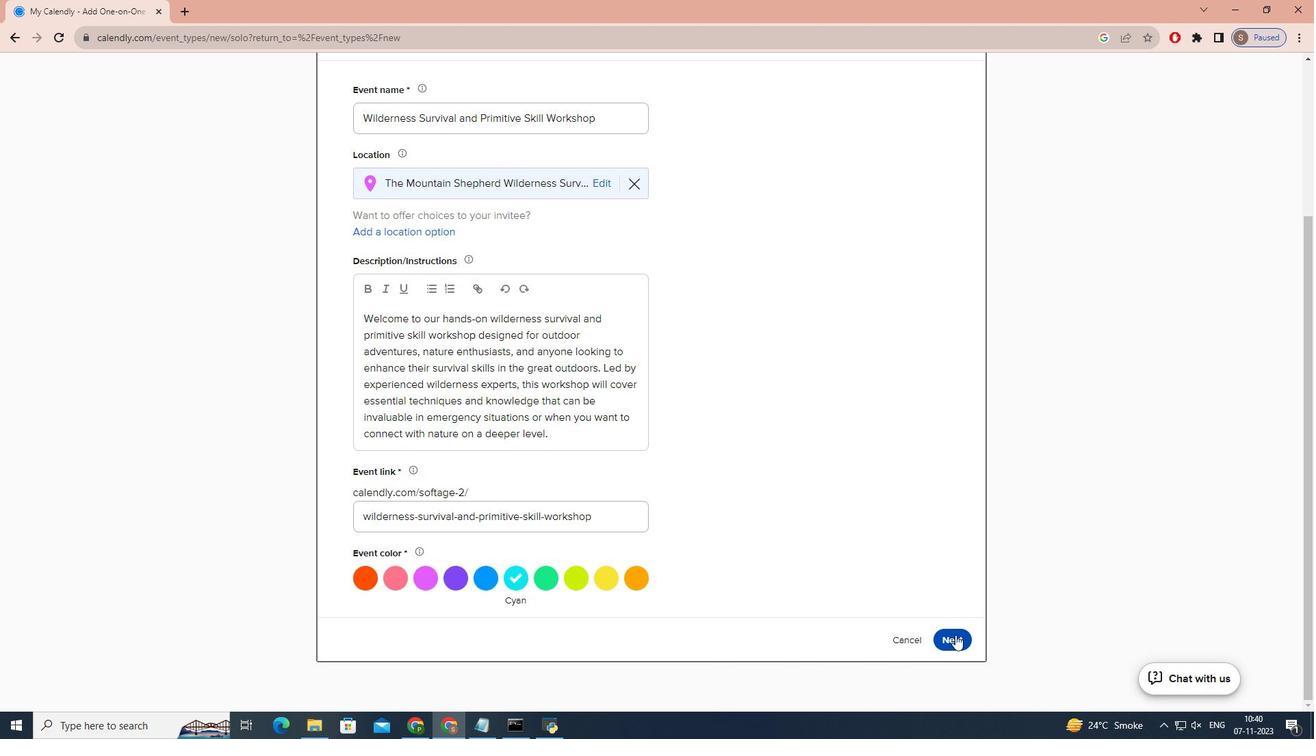 
Action: Mouse moved to (561, 373)
Screenshot: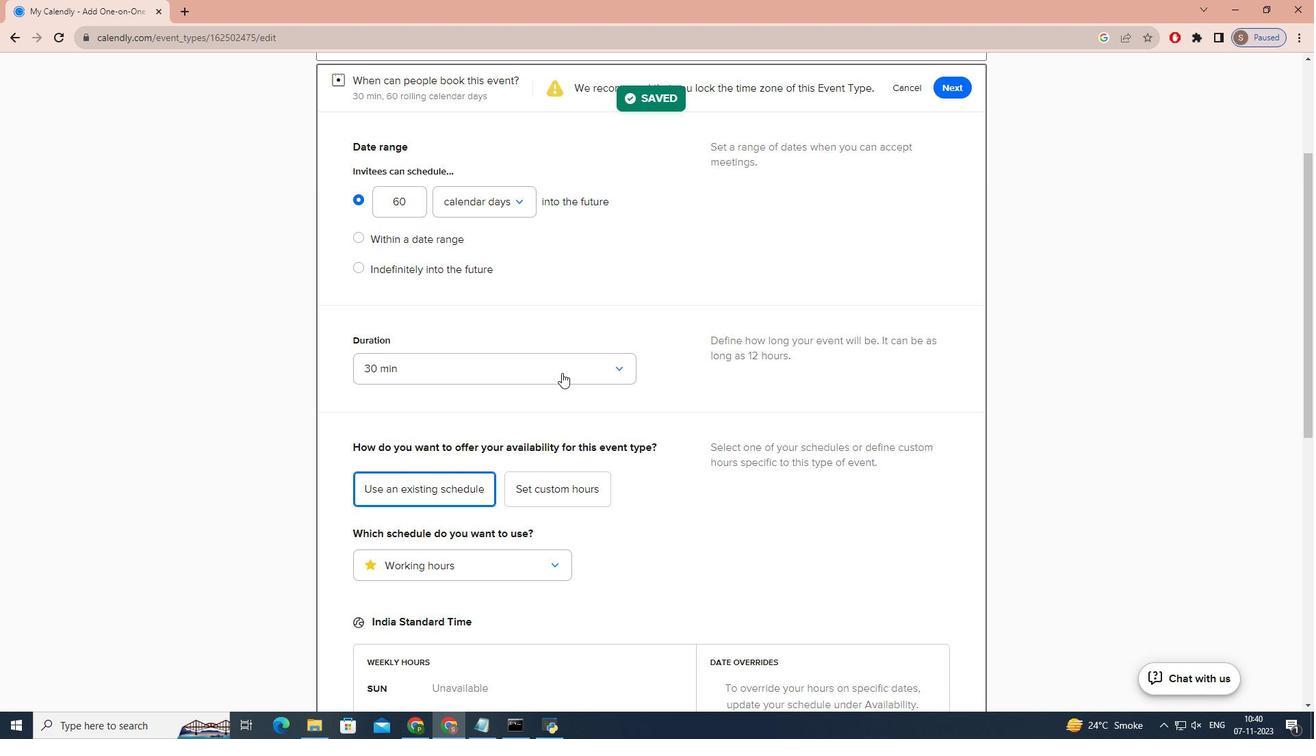 
Action: Mouse pressed left at (561, 373)
Screenshot: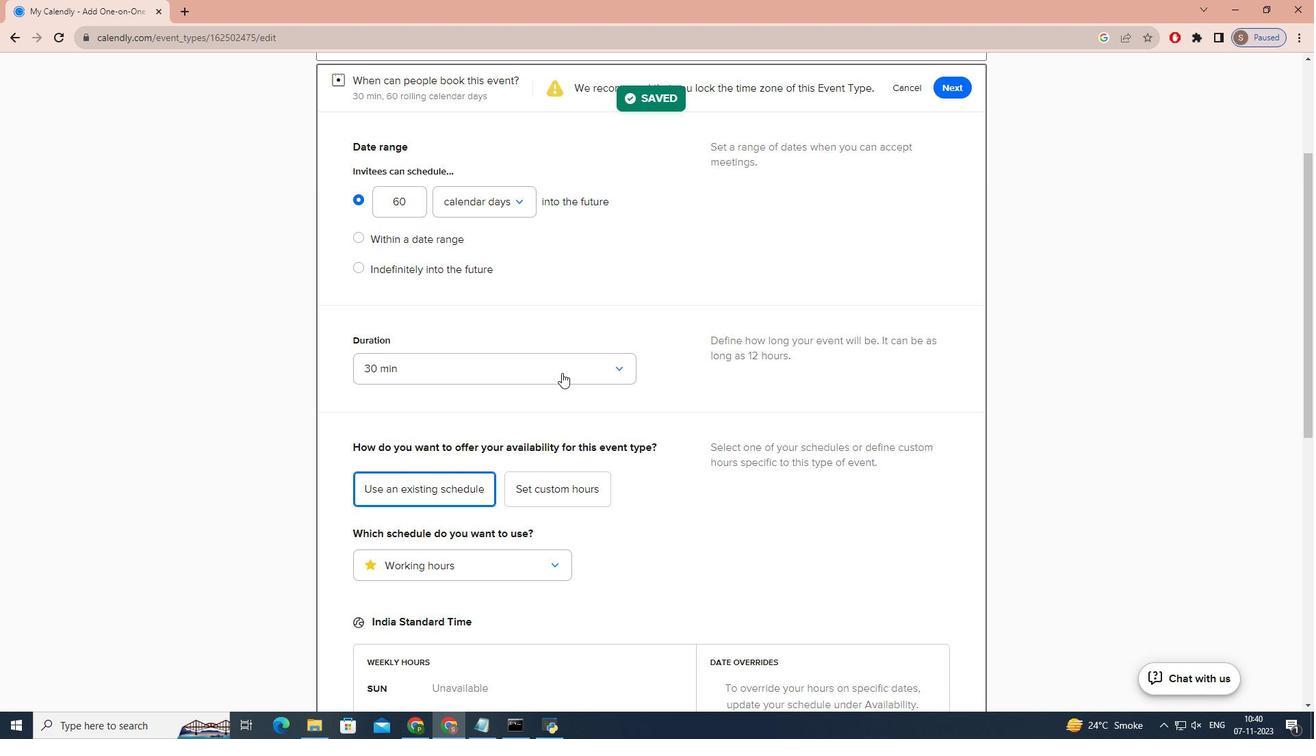 
Action: Mouse moved to (529, 506)
Screenshot: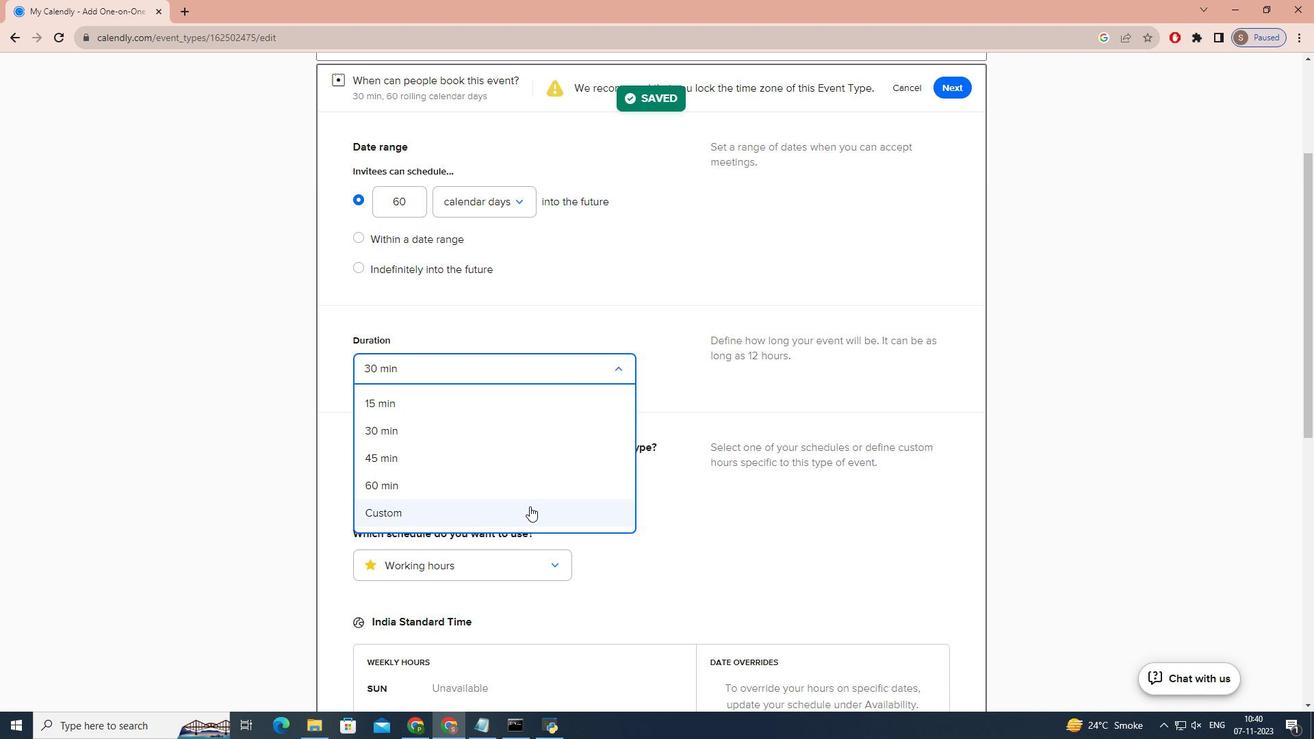 
Action: Mouse pressed left at (529, 506)
Screenshot: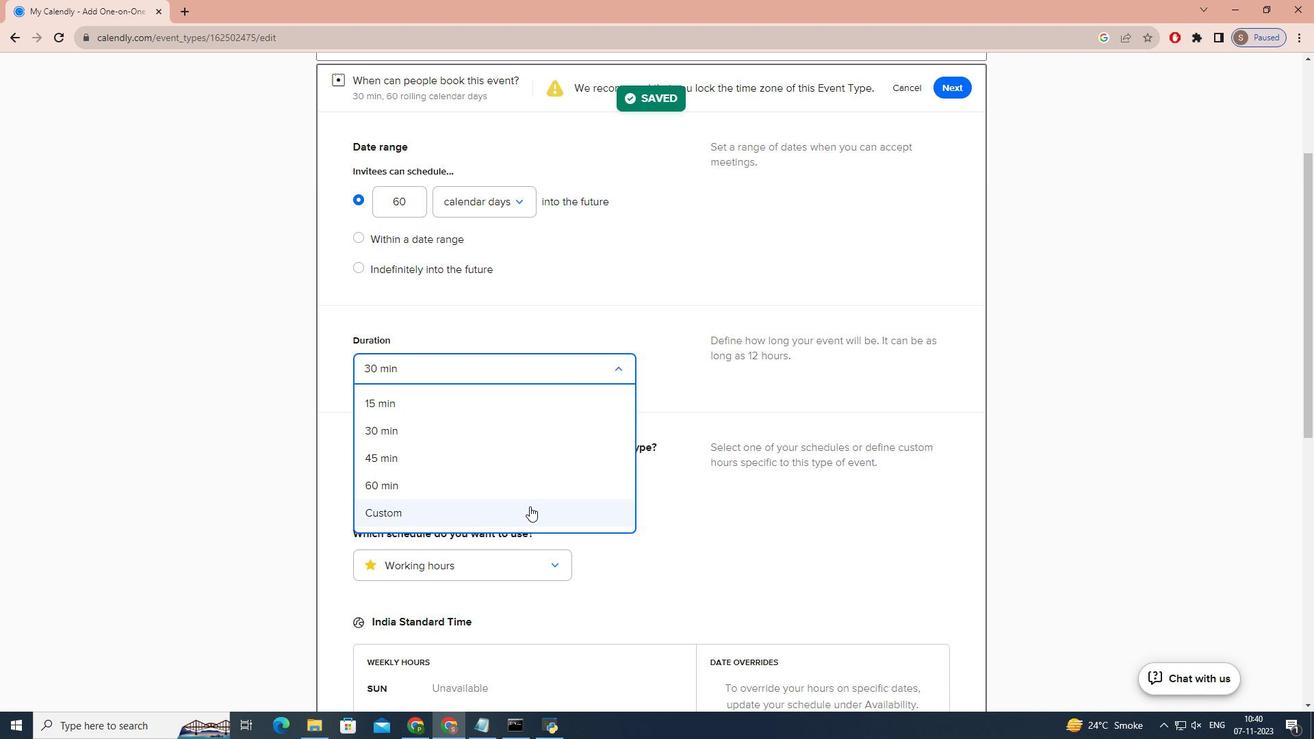 
Action: Mouse moved to (467, 379)
Screenshot: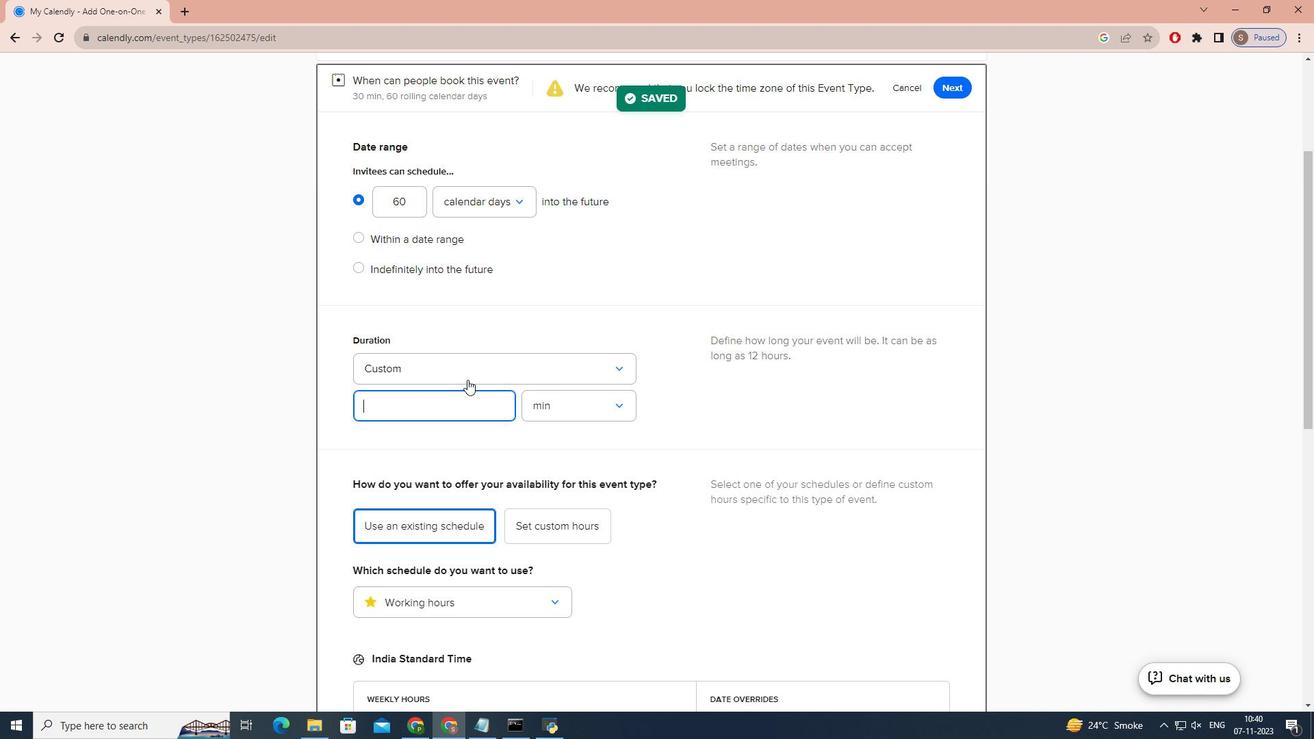 
Action: Key pressed 2
Screenshot: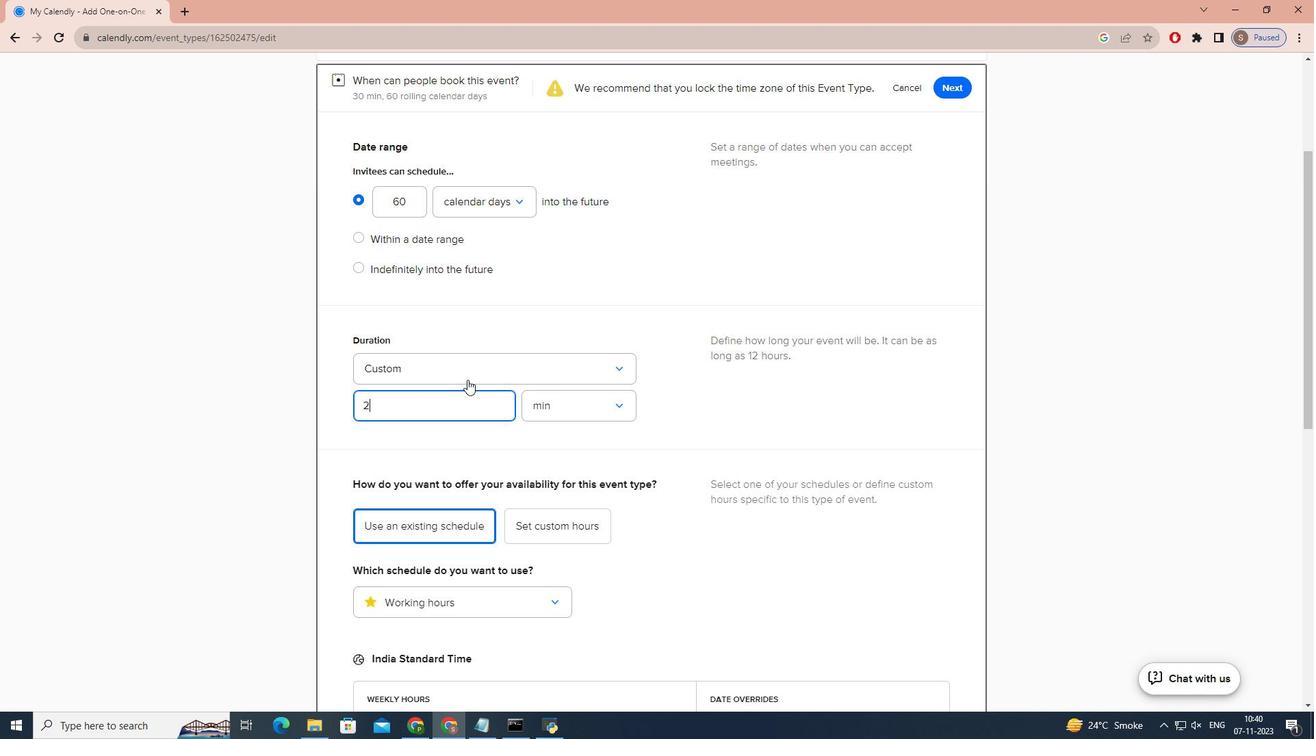 
Action: Mouse moved to (551, 403)
Screenshot: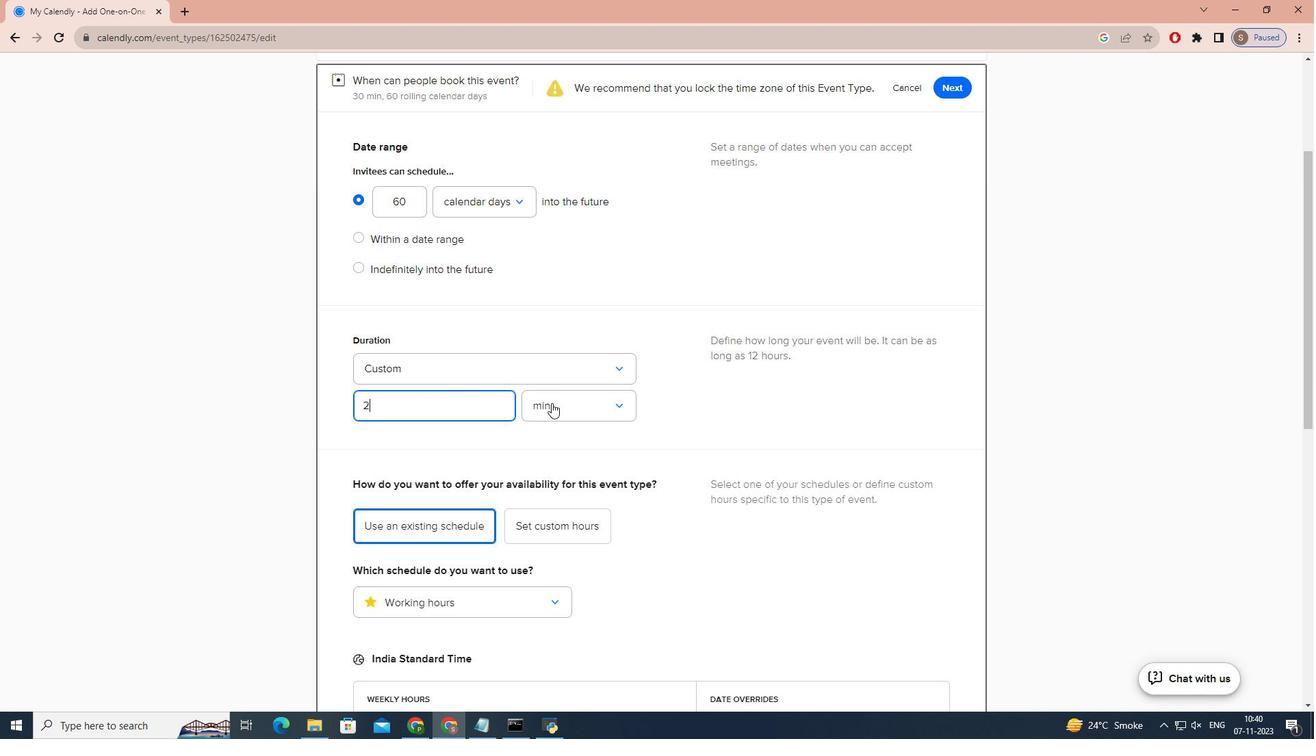 
Action: Mouse pressed left at (551, 403)
Screenshot: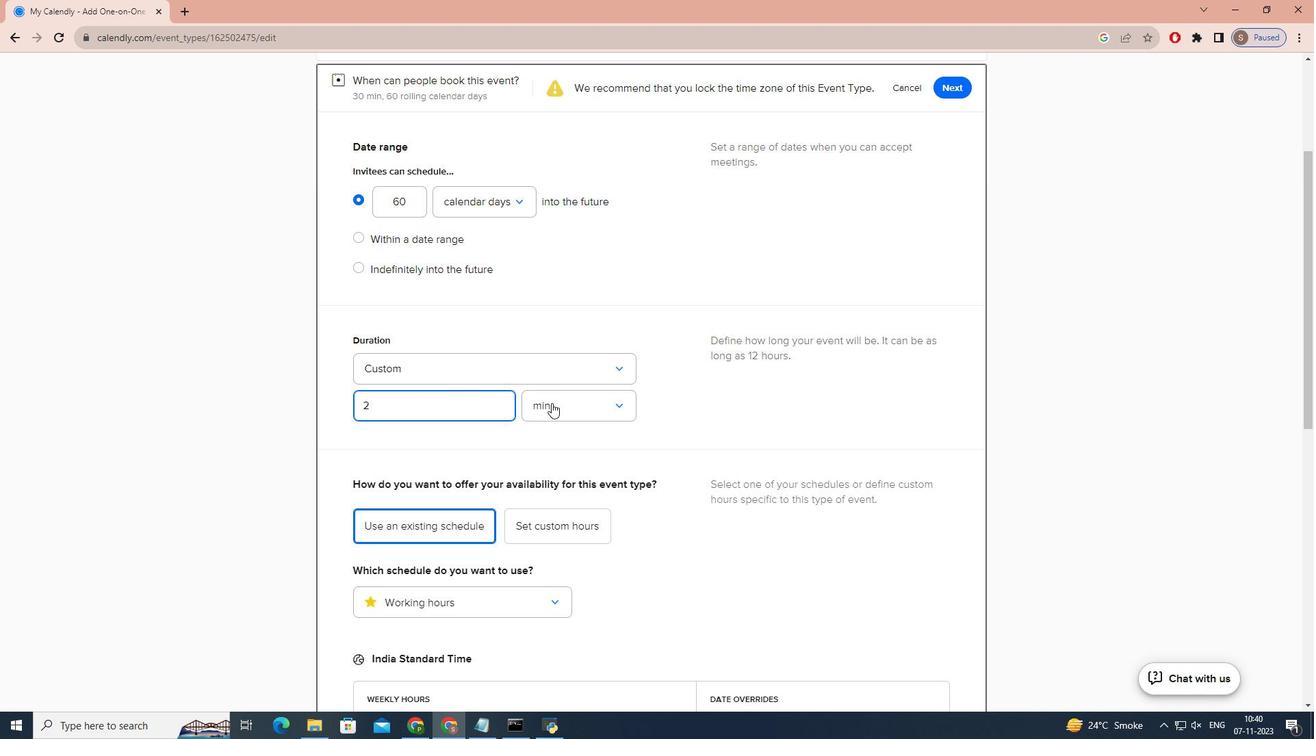 
Action: Mouse moved to (547, 460)
Screenshot: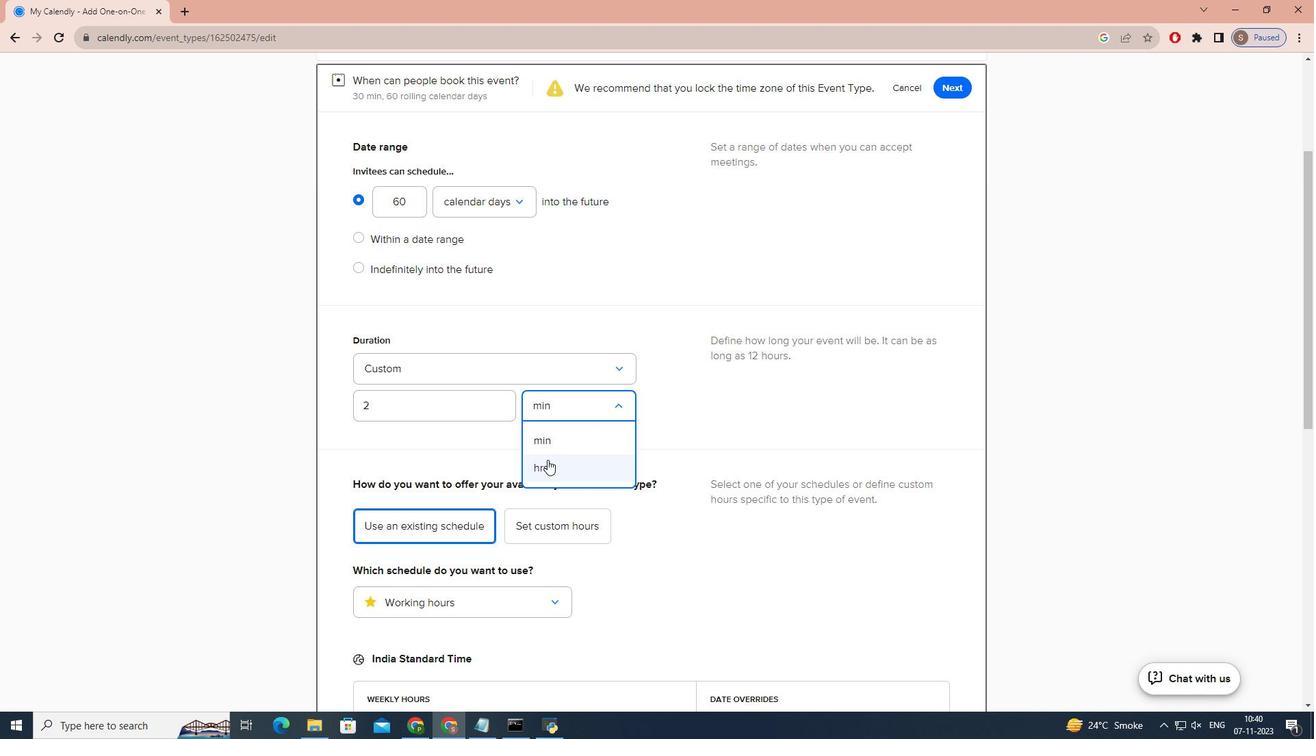 
Action: Mouse pressed left at (547, 460)
Screenshot: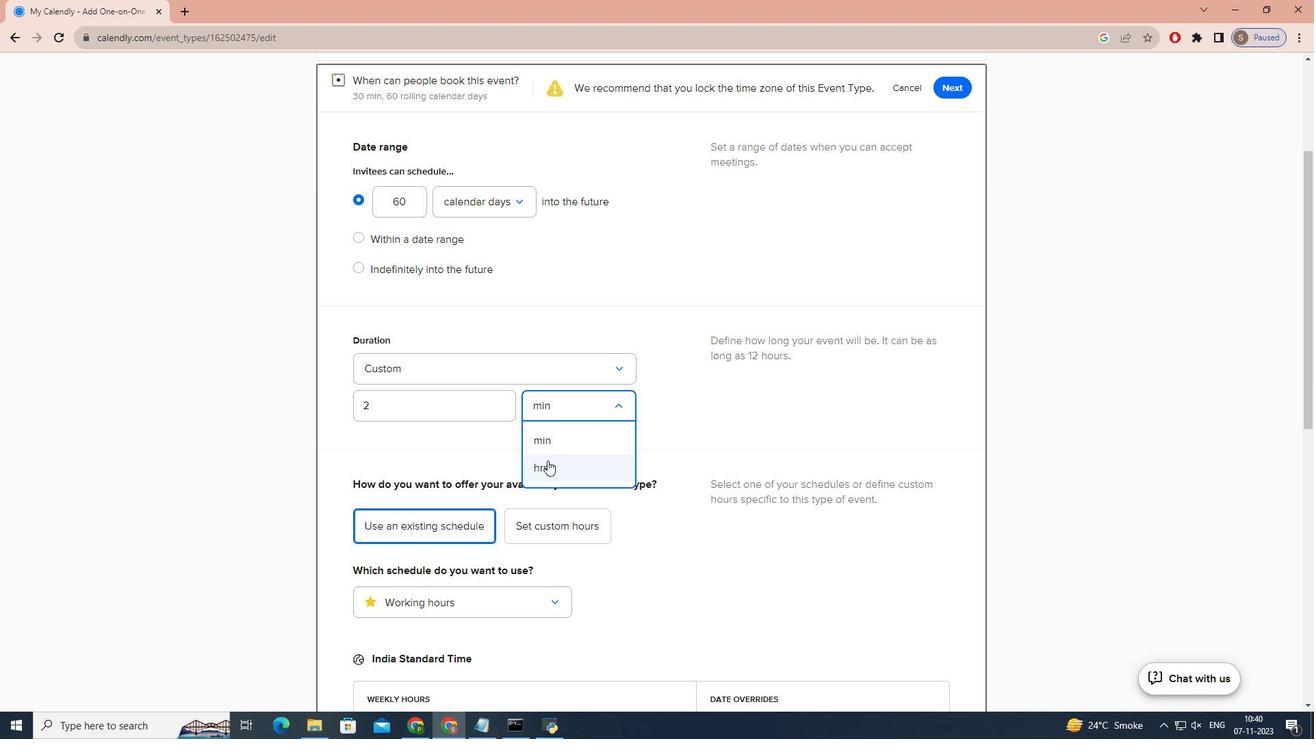 
Action: Mouse moved to (725, 419)
Screenshot: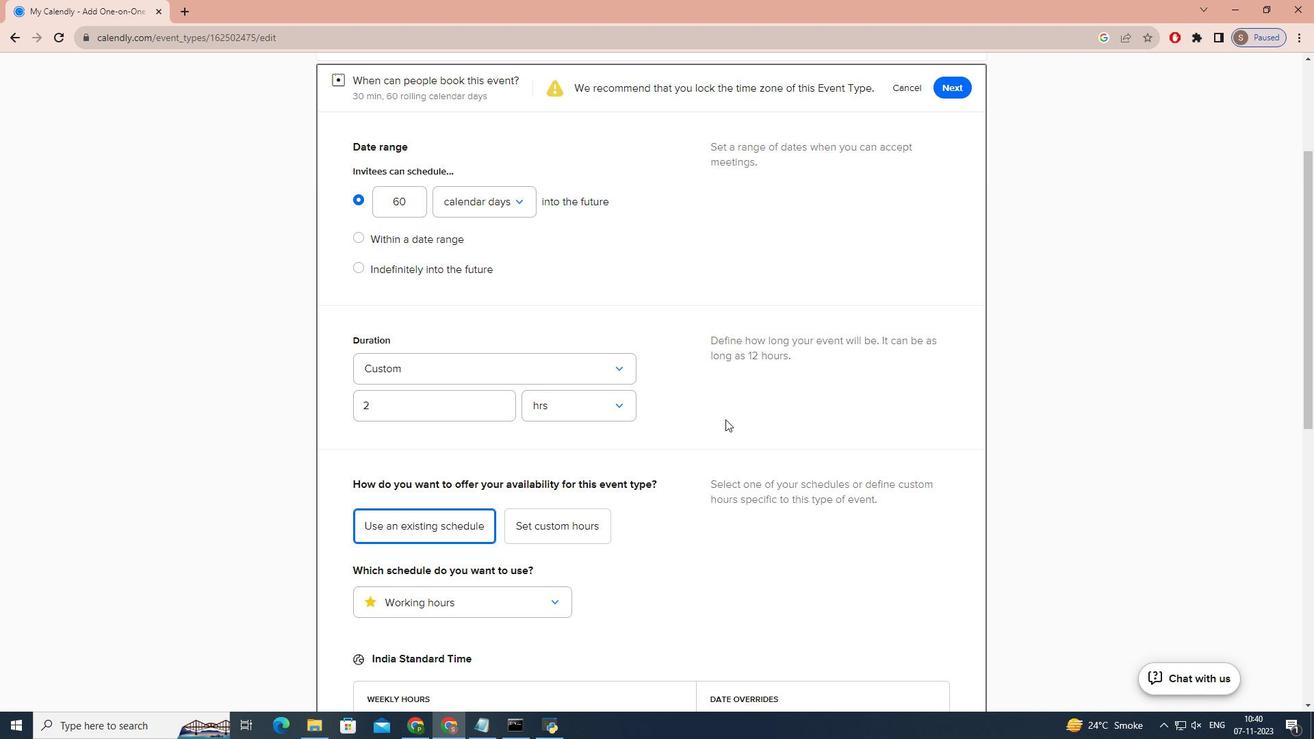 
Action: Mouse scrolled (725, 420) with delta (0, 0)
Screenshot: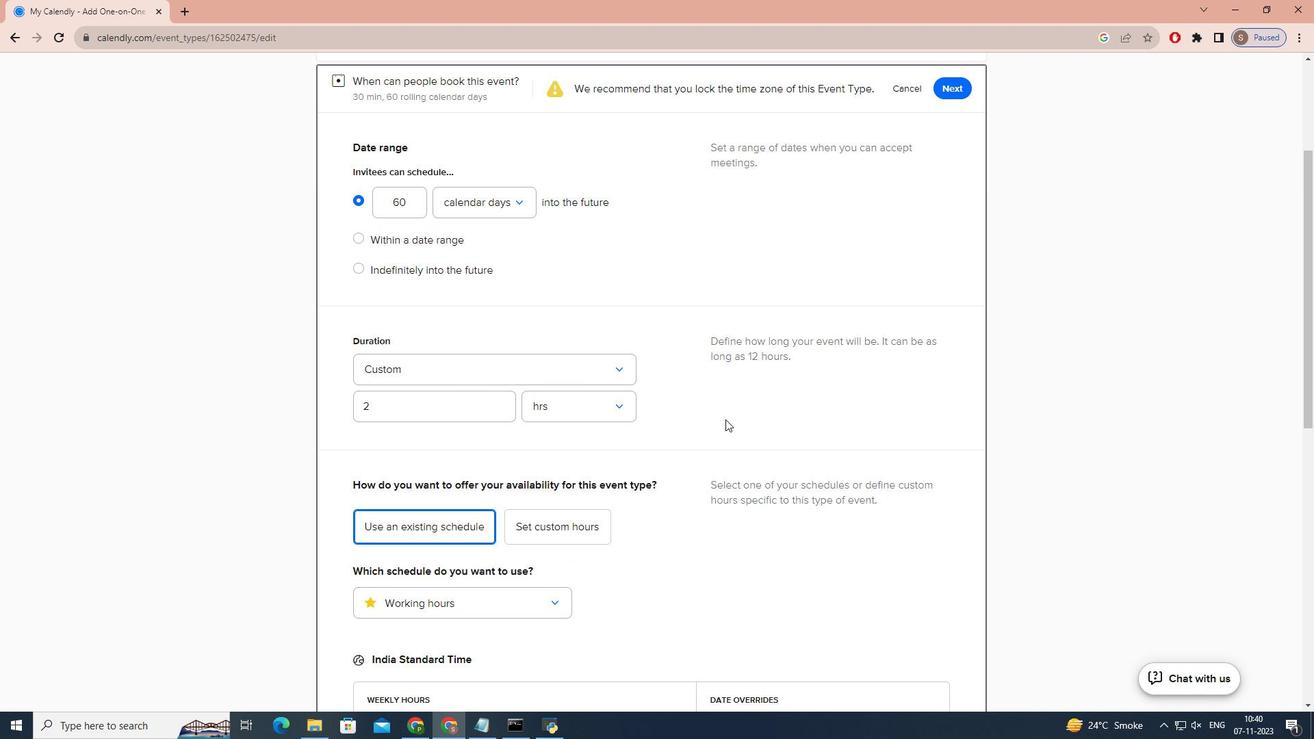 
Action: Mouse scrolled (725, 420) with delta (0, 0)
Screenshot: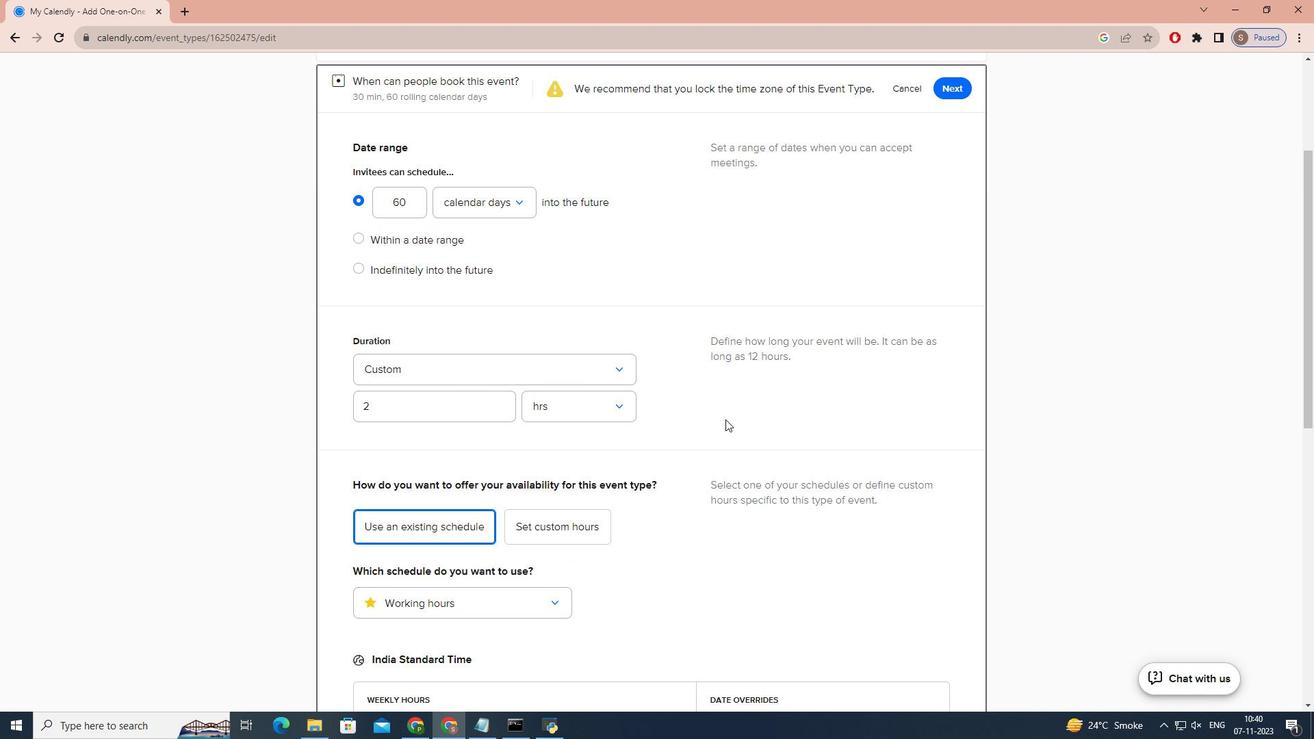 
Action: Mouse scrolled (725, 420) with delta (0, 0)
Screenshot: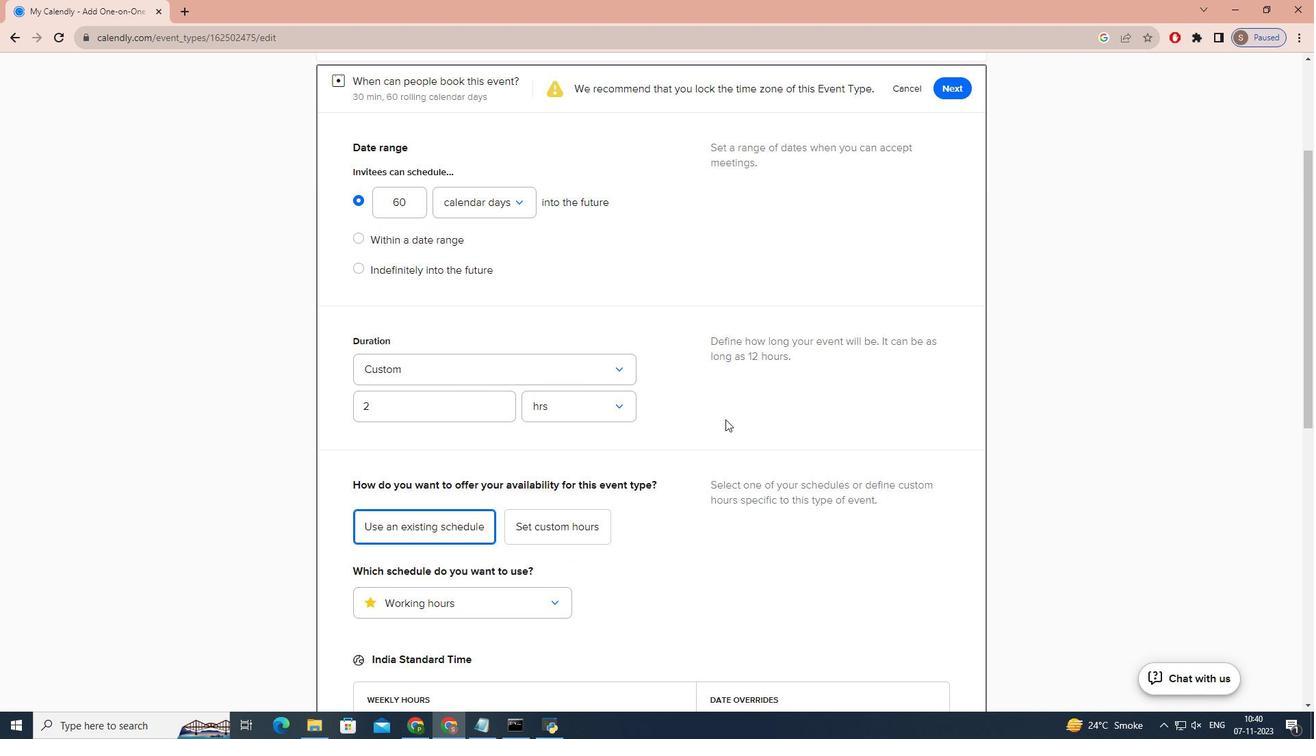 
Action: Mouse scrolled (725, 420) with delta (0, 0)
Screenshot: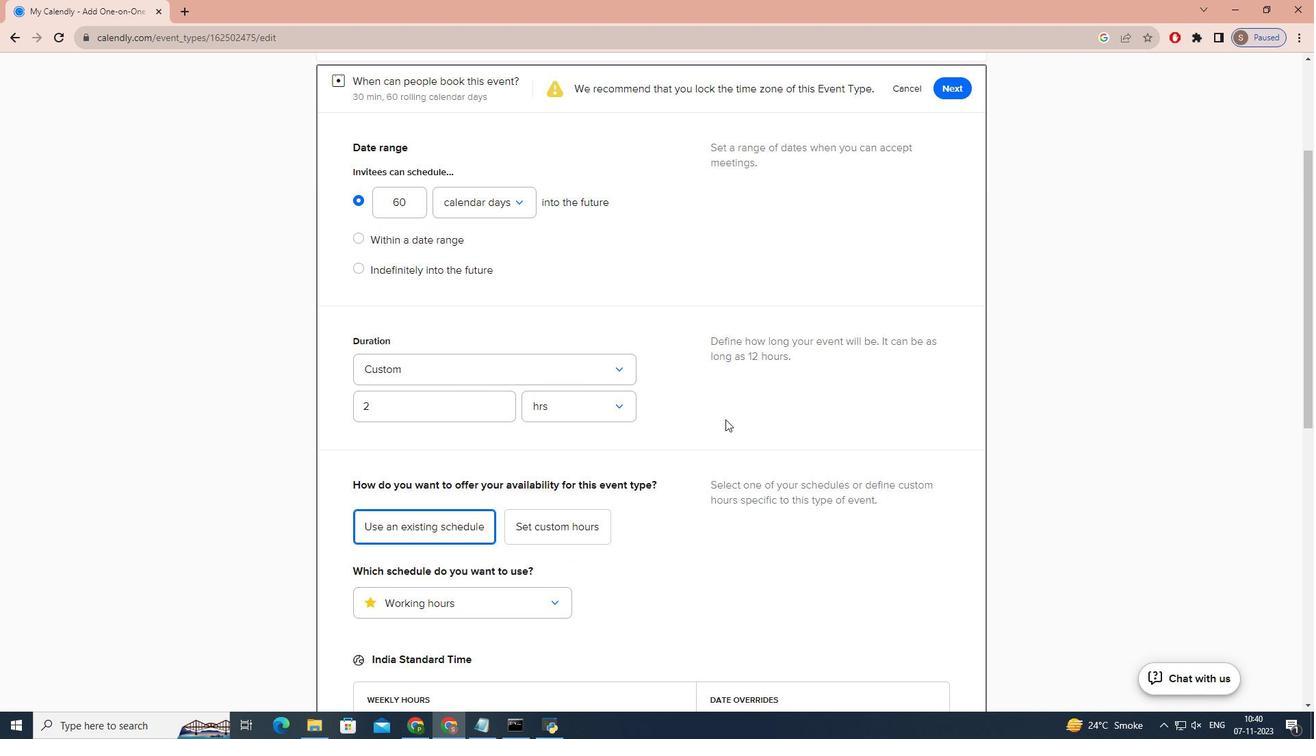 
Action: Mouse scrolled (725, 420) with delta (0, 0)
Screenshot: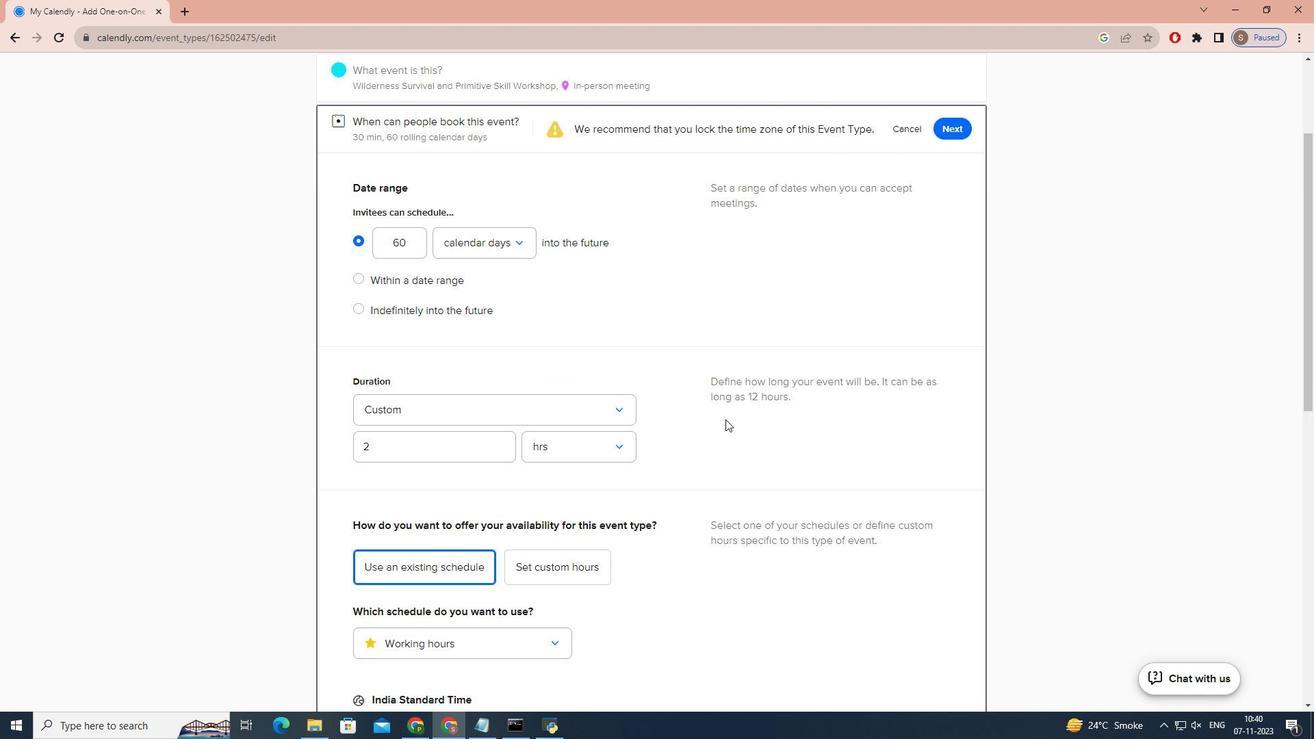 
Action: Mouse moved to (956, 287)
Screenshot: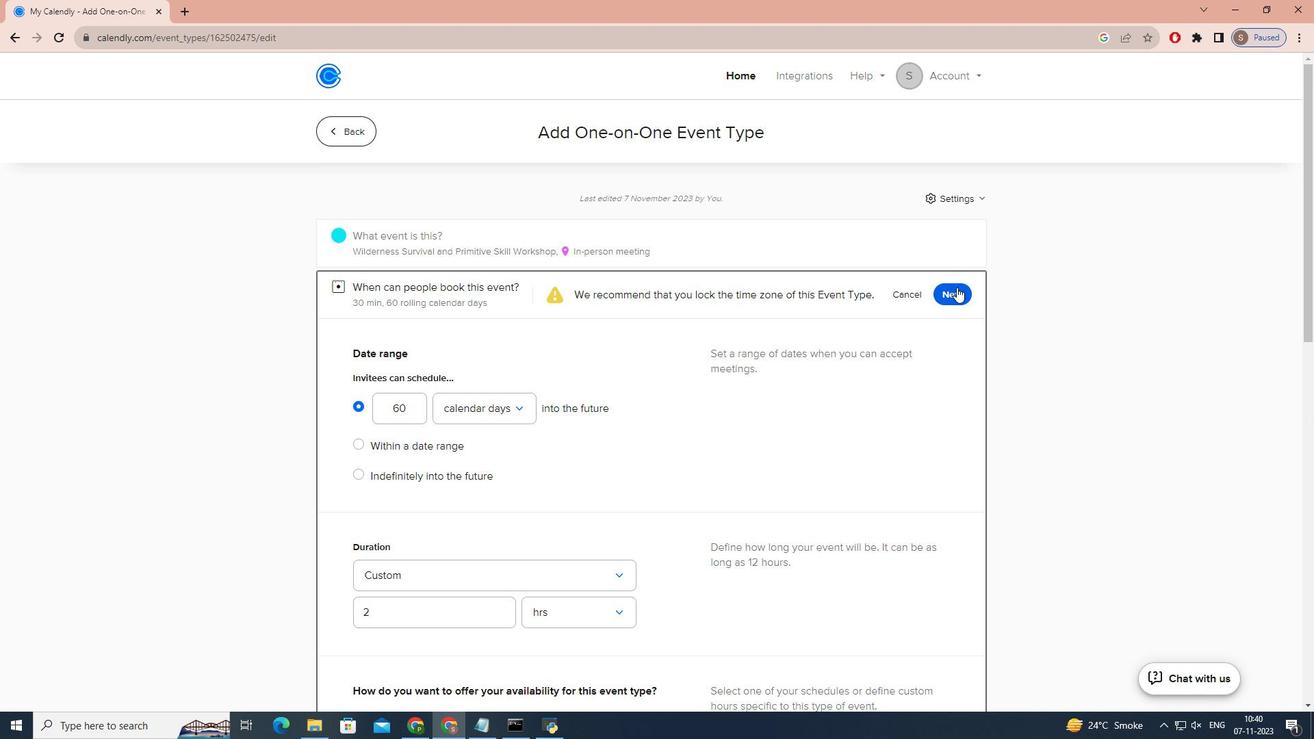 
Action: Mouse pressed left at (956, 287)
Screenshot: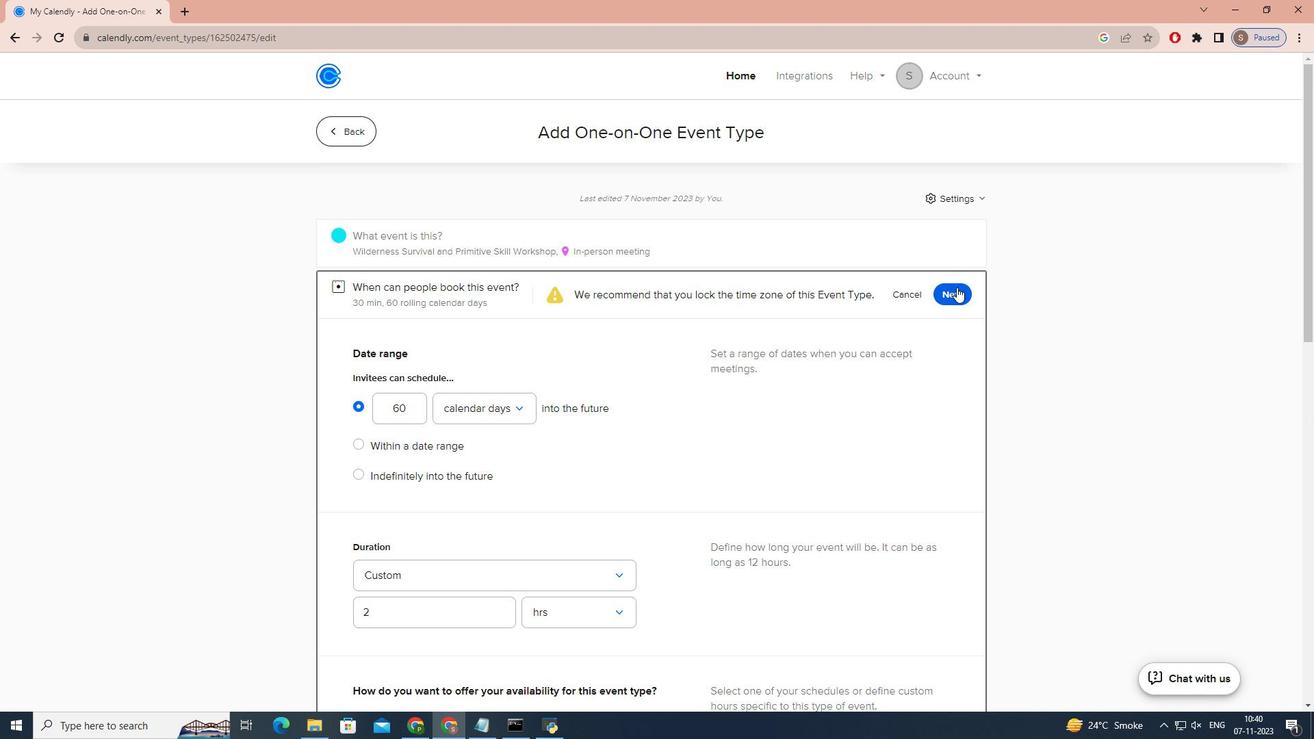 
